Task: In the  document Cocktails.docx Insert horizontal line 'below the text' Create the translated copy of the document in  'French' Select the first point and Clear Formatting
Action: Mouse moved to (385, 445)
Screenshot: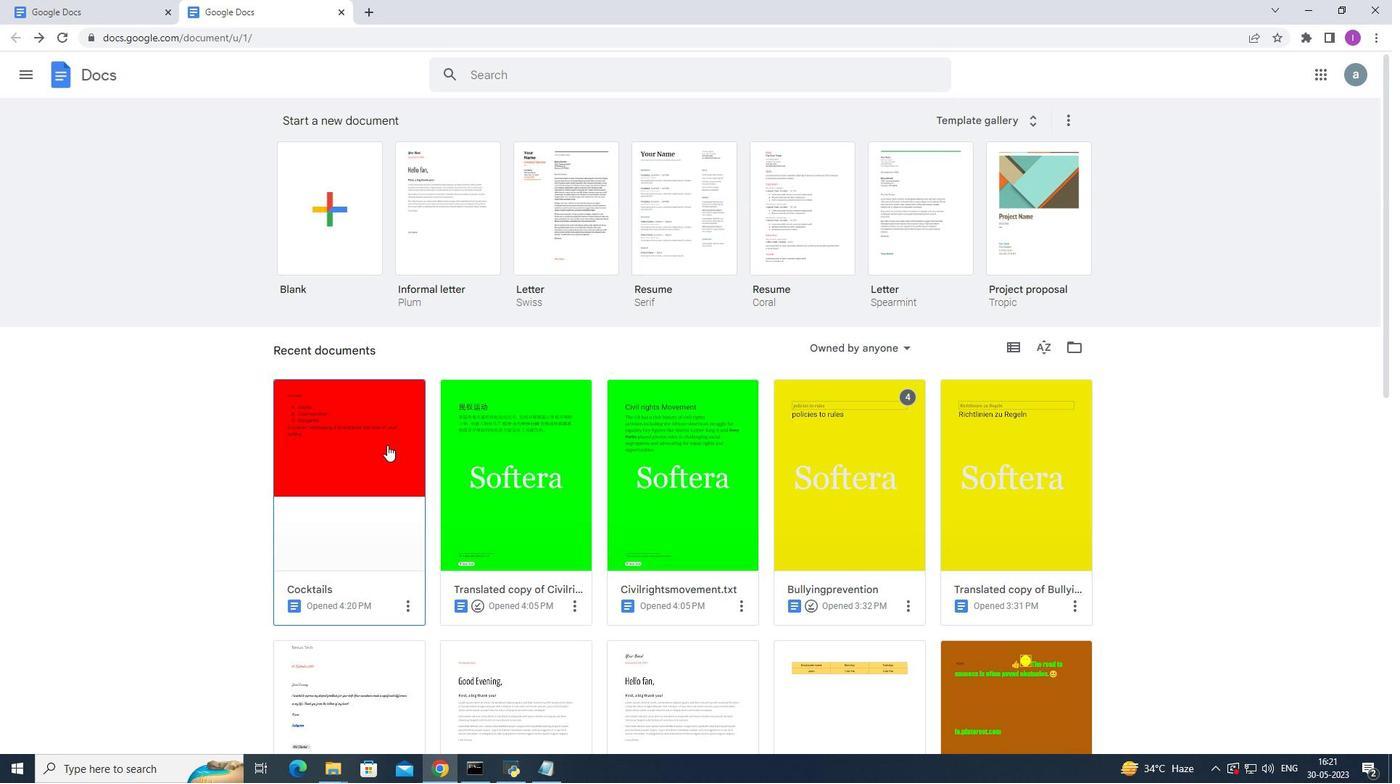 
Action: Mouse pressed left at (385, 445)
Screenshot: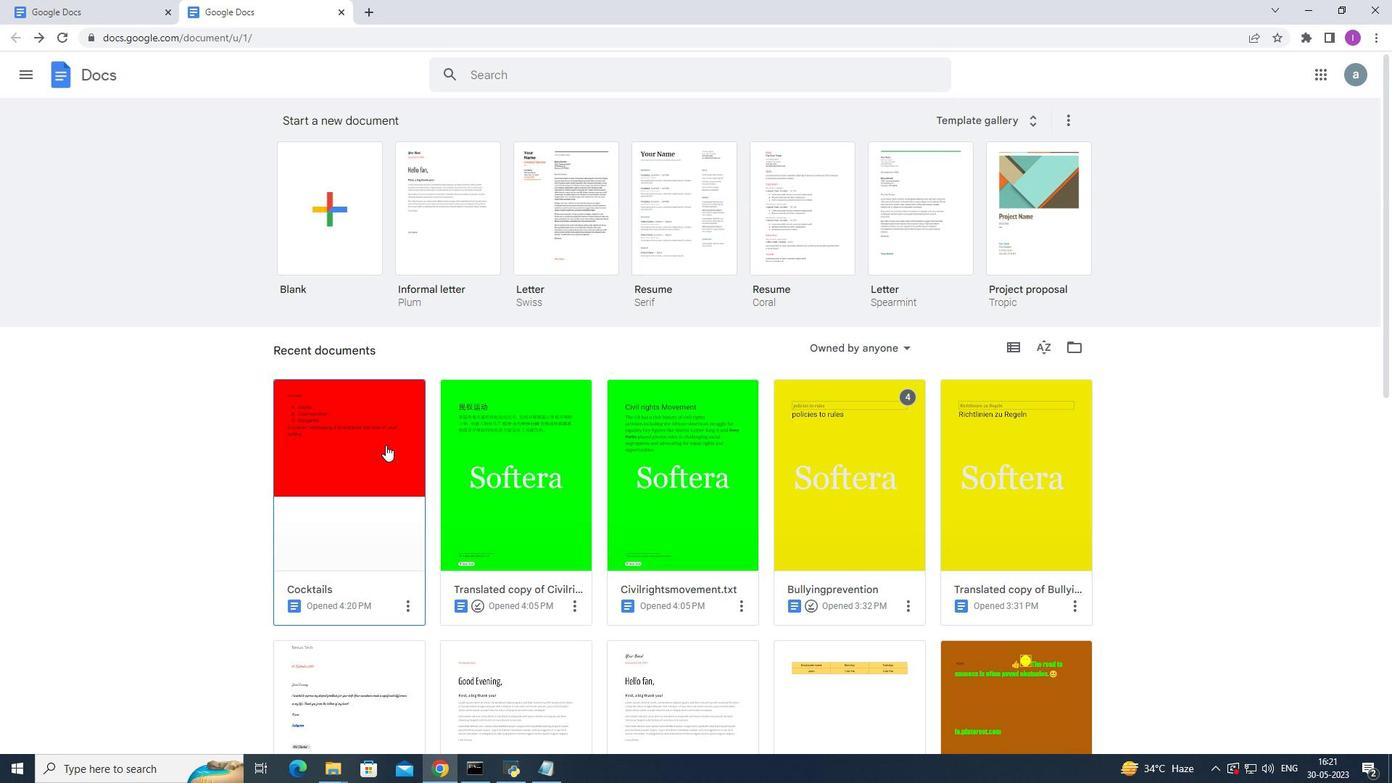 
Action: Mouse moved to (265, 261)
Screenshot: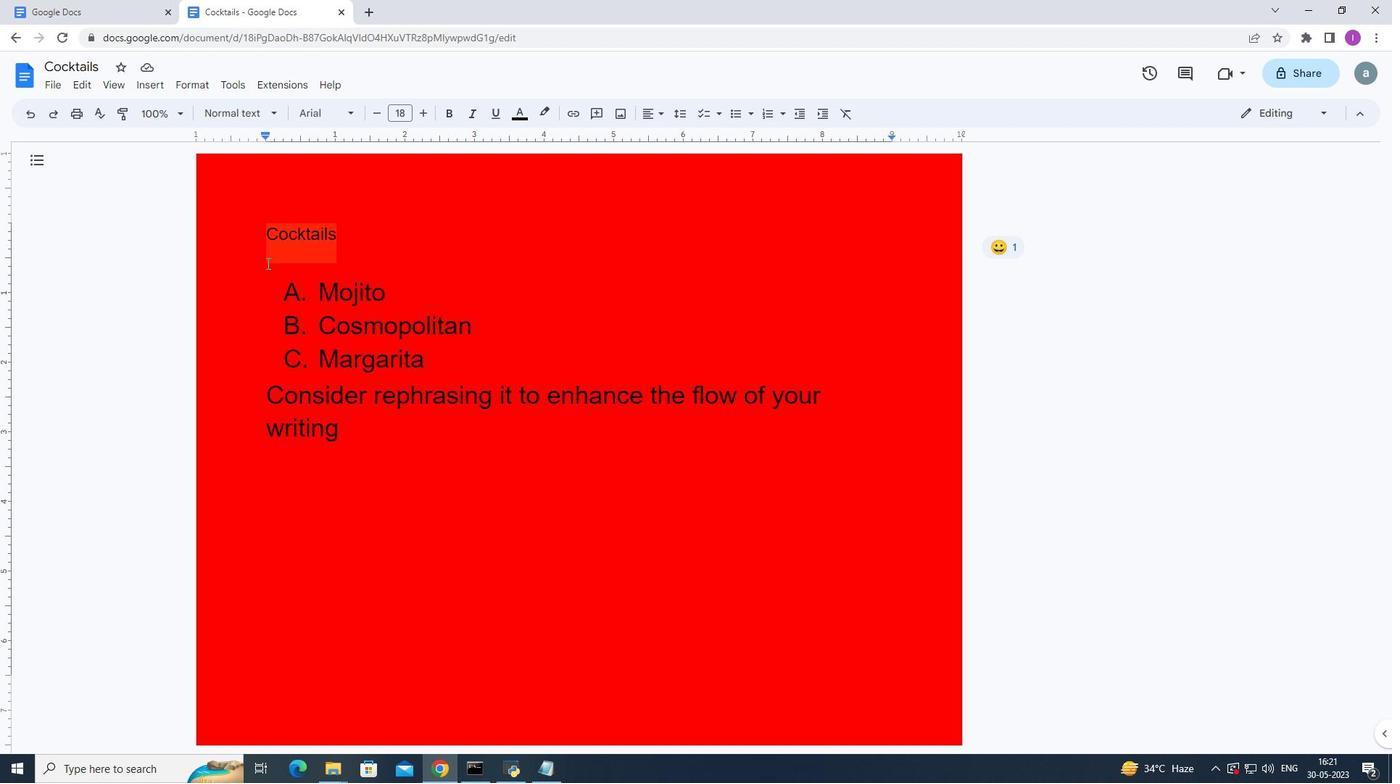 
Action: Mouse pressed left at (265, 261)
Screenshot: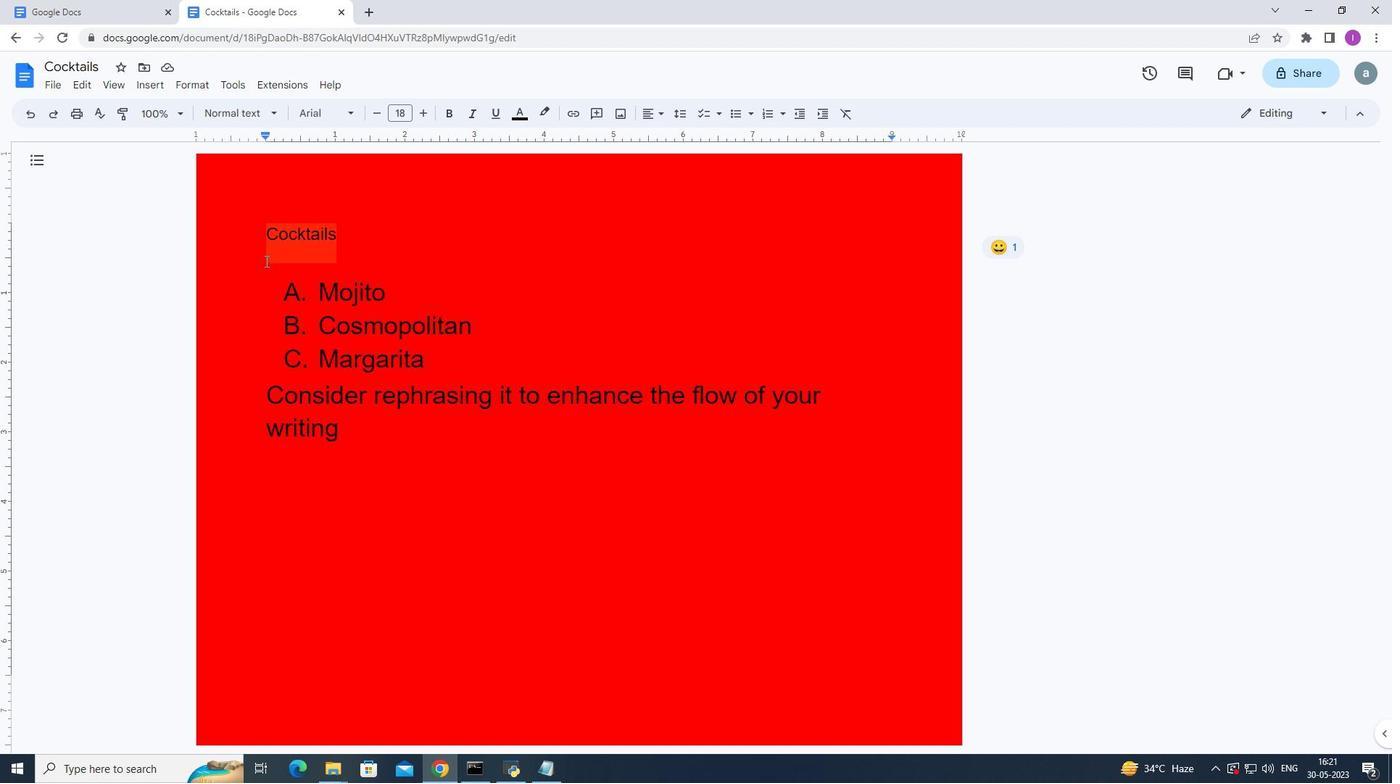 
Action: Mouse moved to (485, 241)
Screenshot: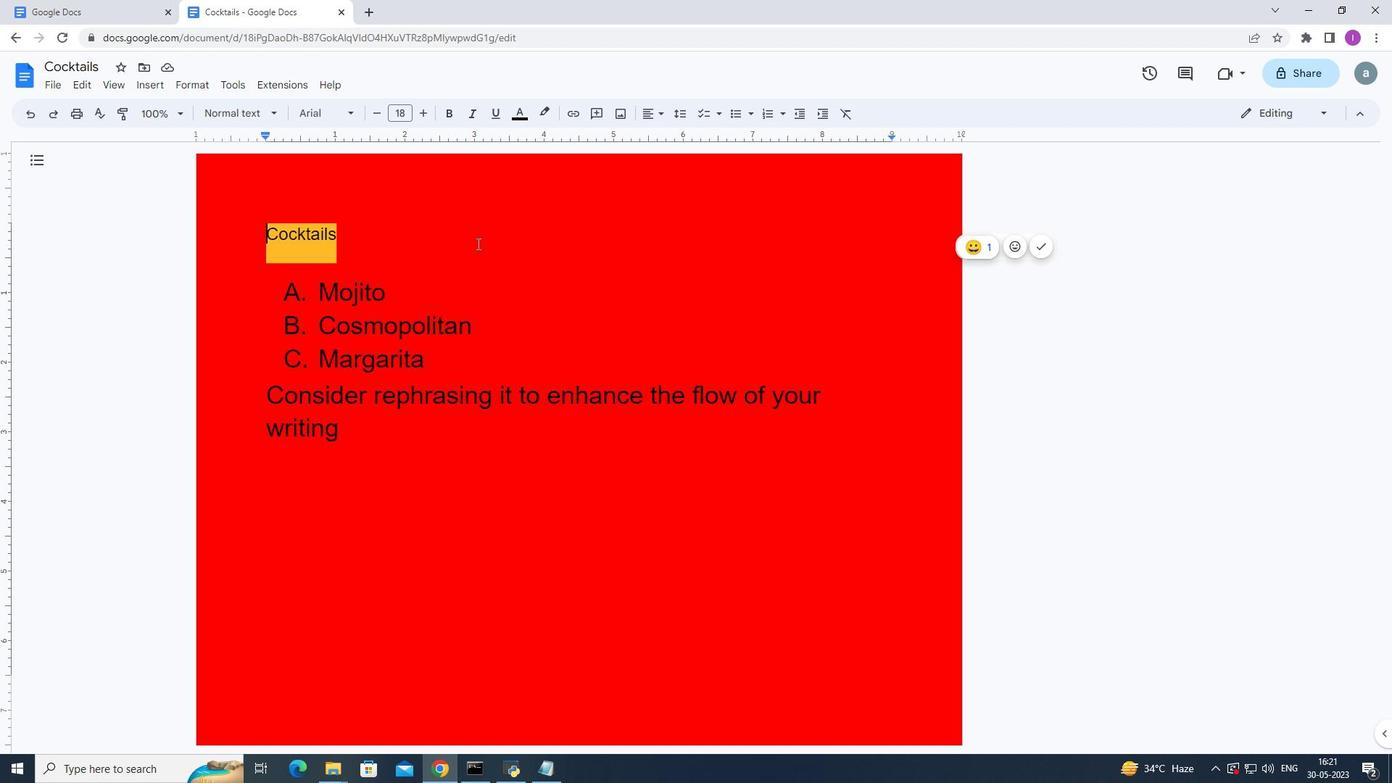 
Action: Mouse pressed left at (485, 241)
Screenshot: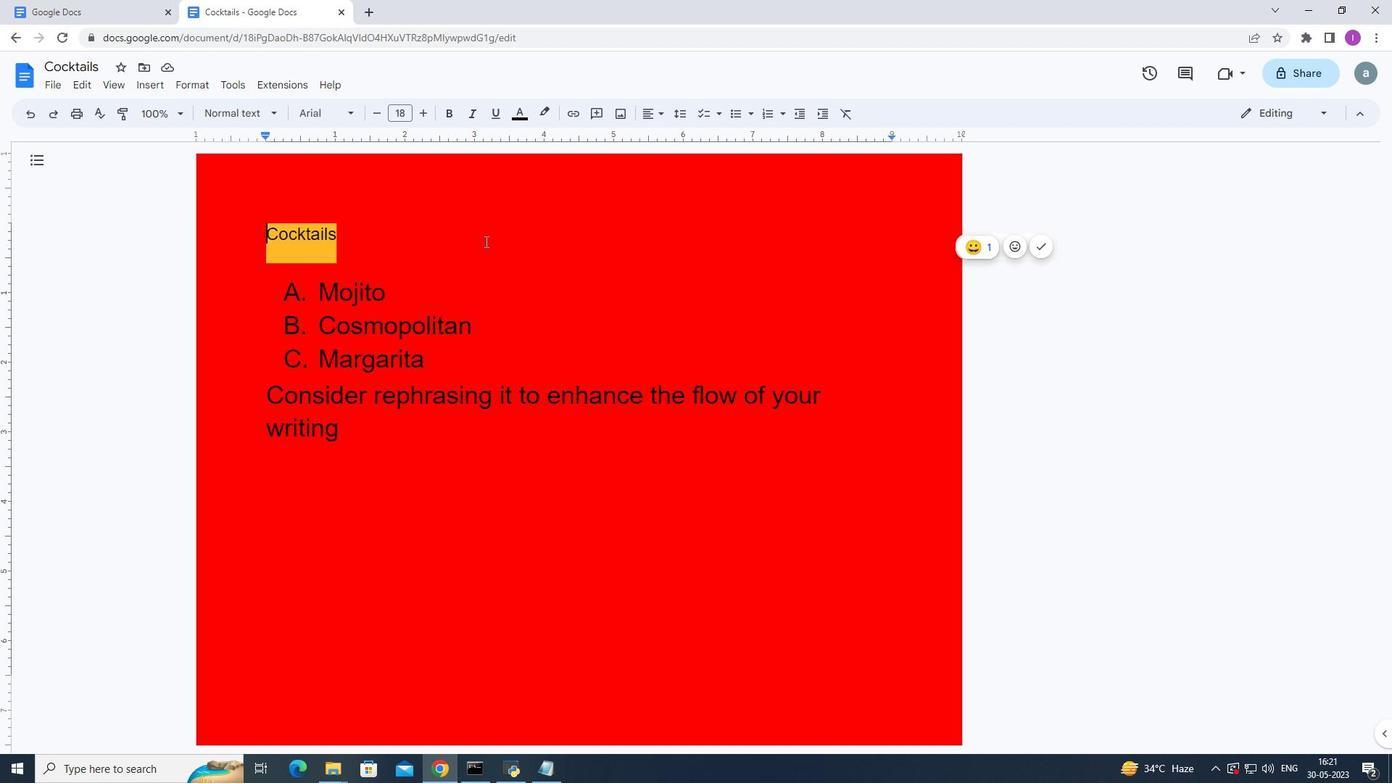 
Action: Mouse moved to (397, 271)
Screenshot: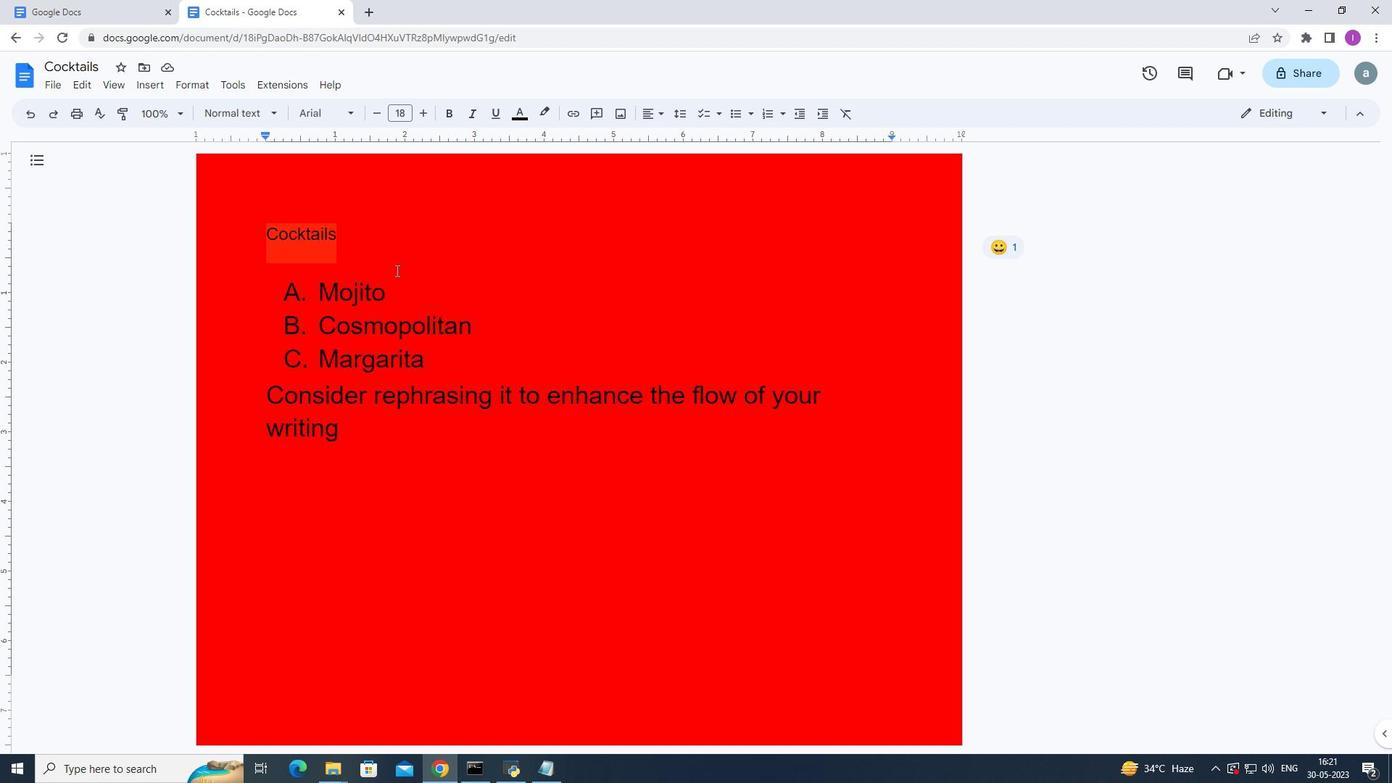 
Action: Key pressed <Key.enter>
Screenshot: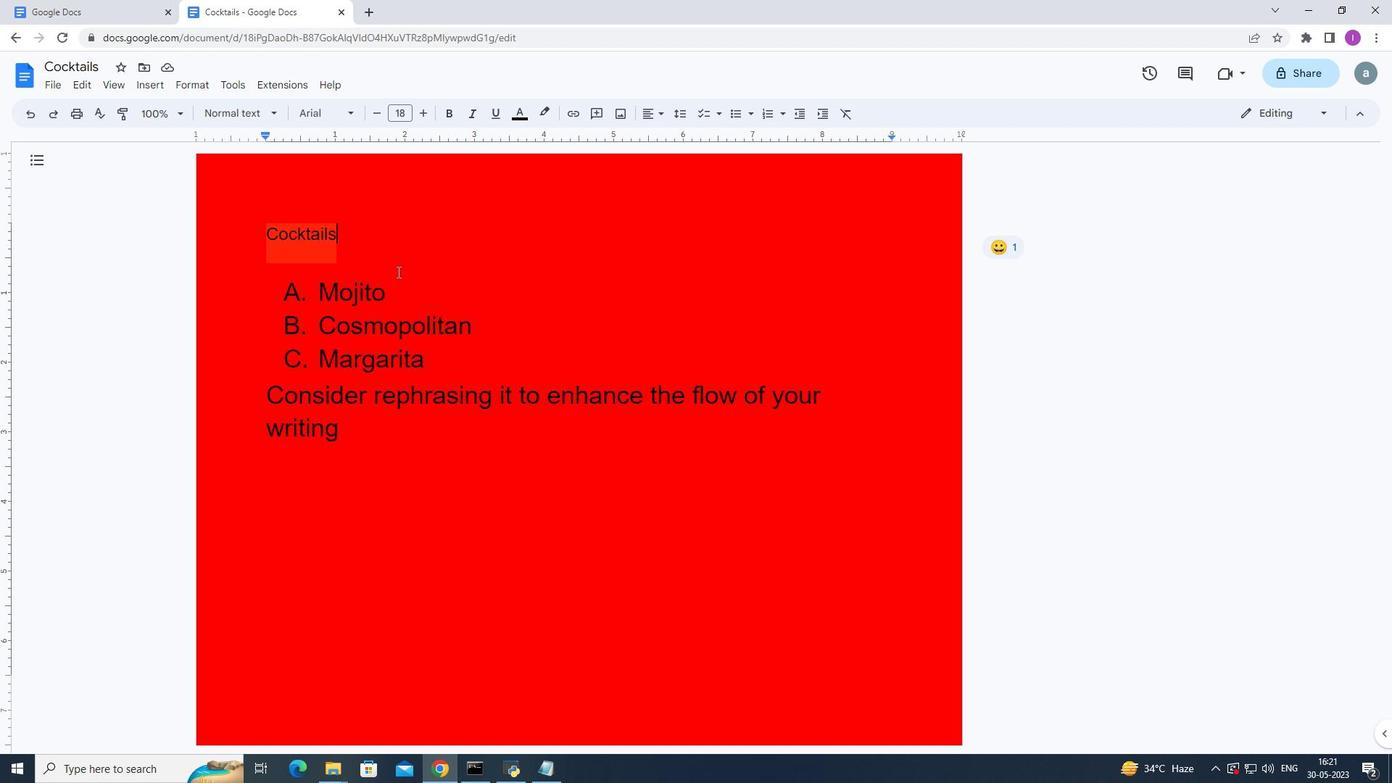 
Action: Mouse moved to (190, 147)
Screenshot: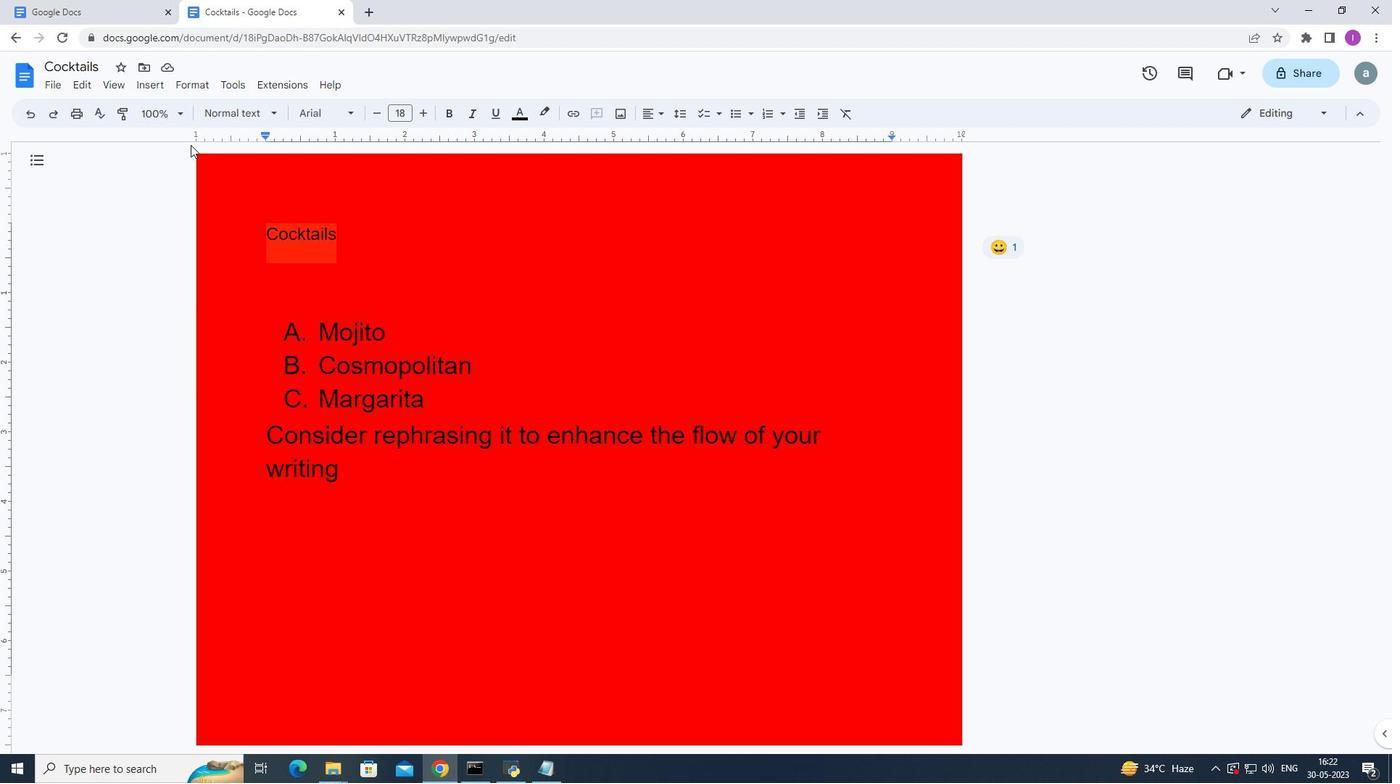 
Action: Key pressed <Key.backspace><Key.backspace>
Screenshot: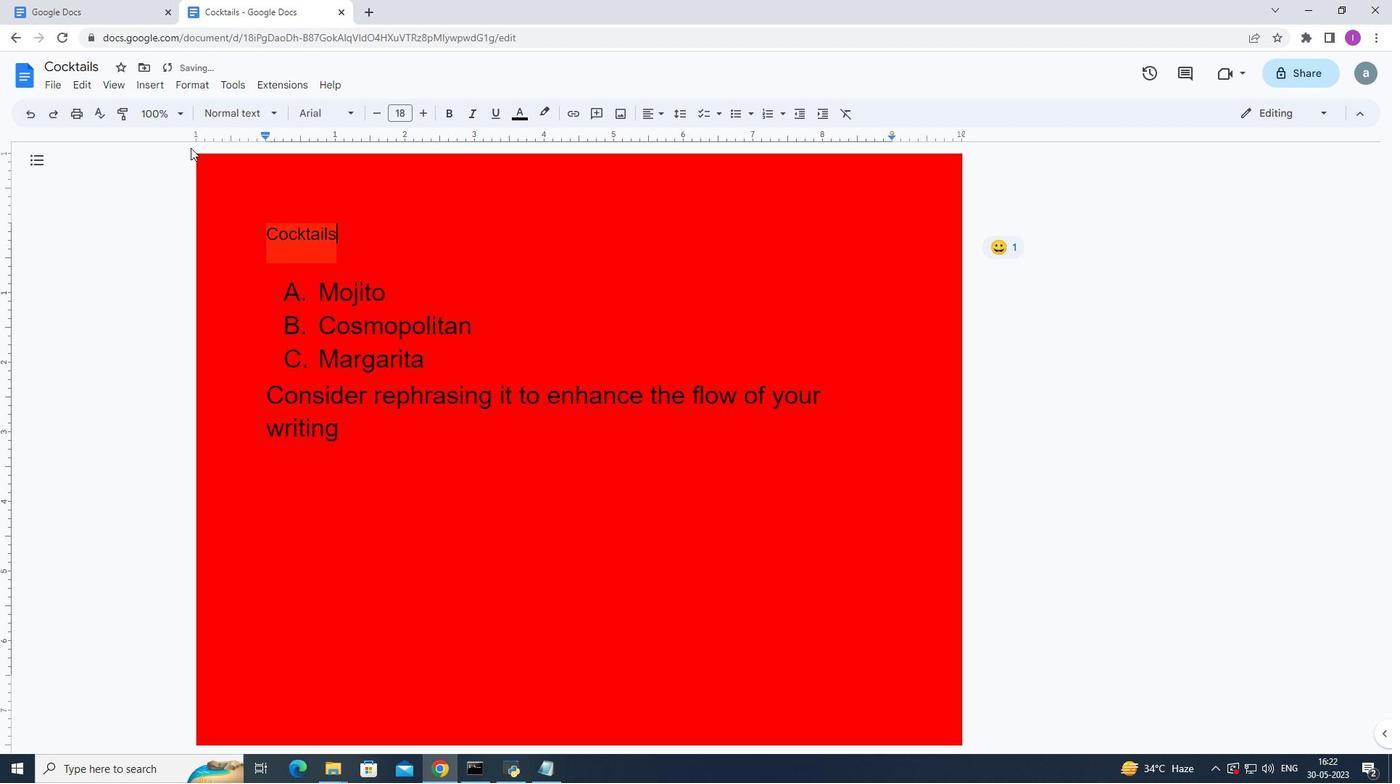 
Action: Mouse moved to (192, 147)
Screenshot: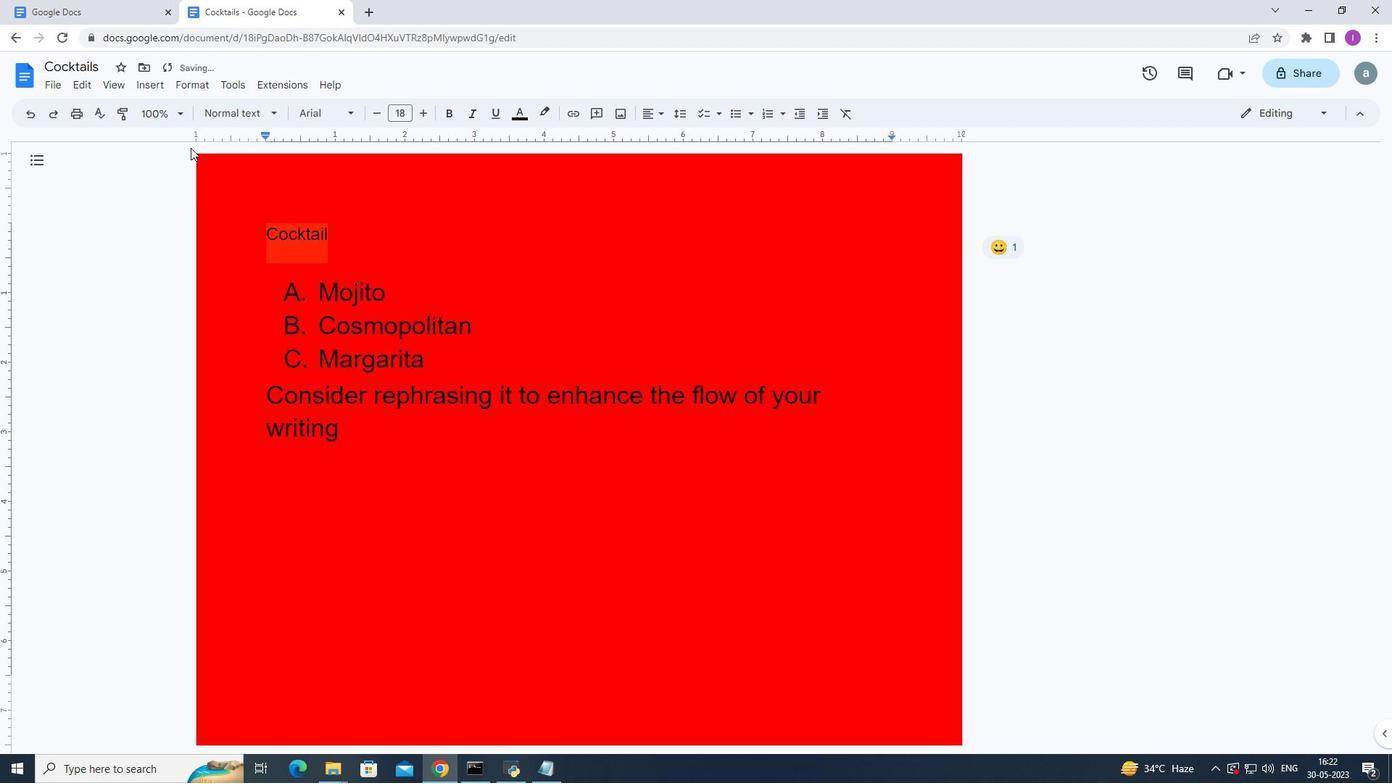 
Action: Key pressed s
Screenshot: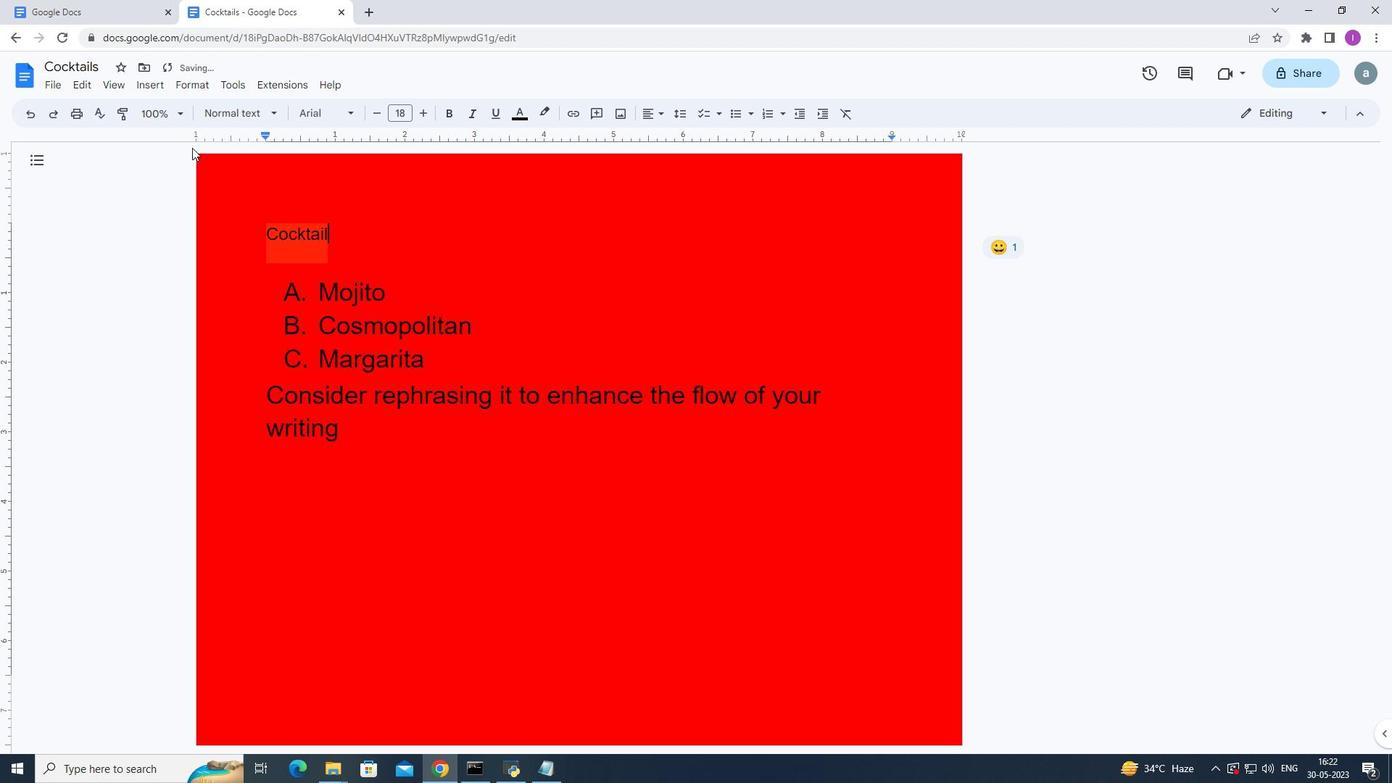 
Action: Mouse moved to (376, 435)
Screenshot: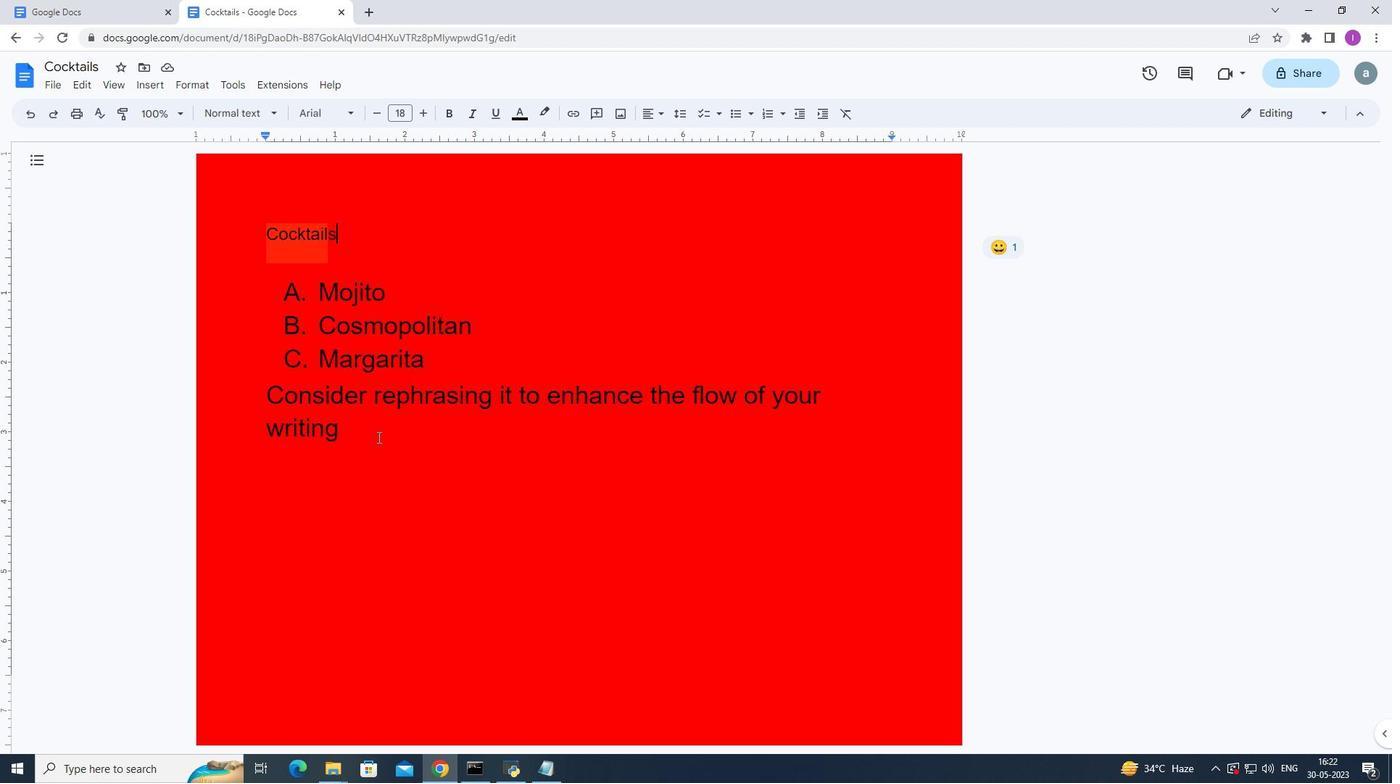 
Action: Mouse pressed left at (376, 435)
Screenshot: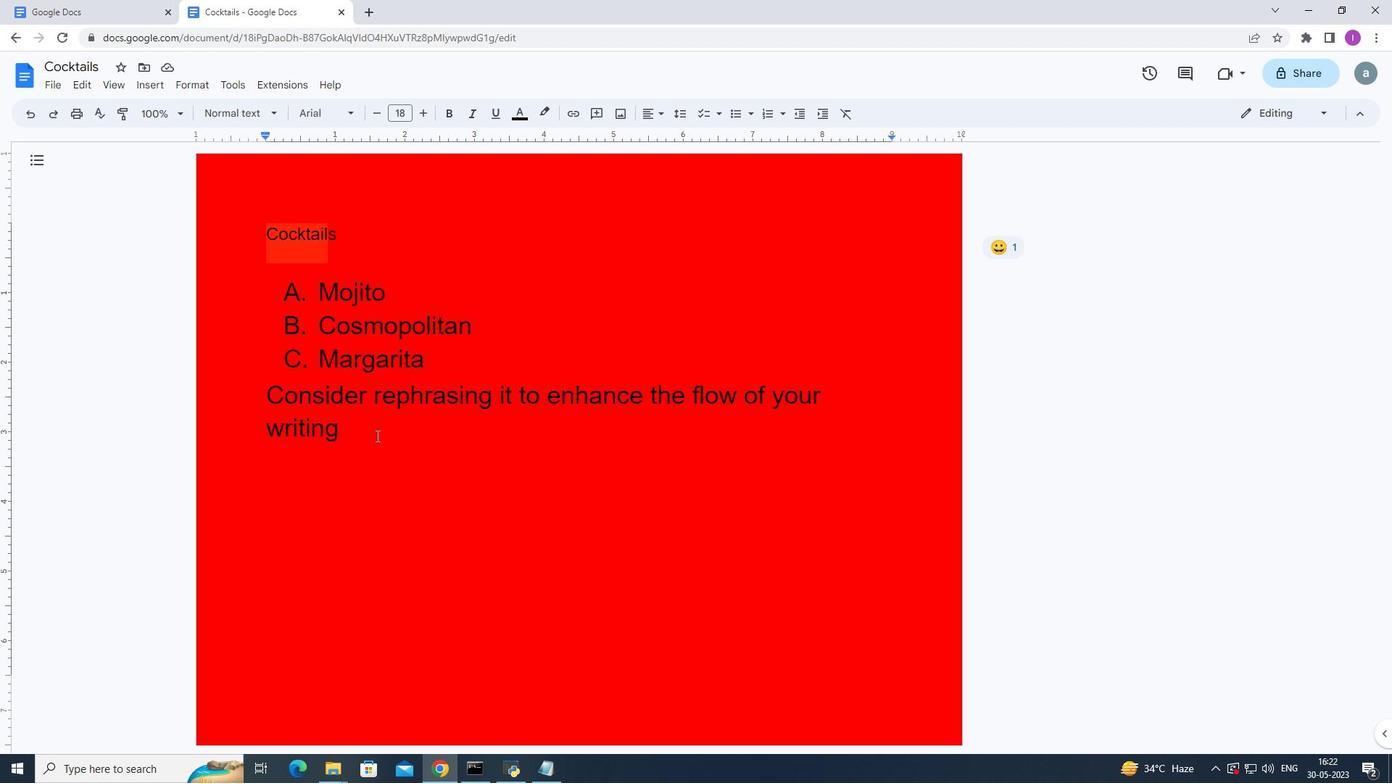 
Action: Mouse moved to (254, 507)
Screenshot: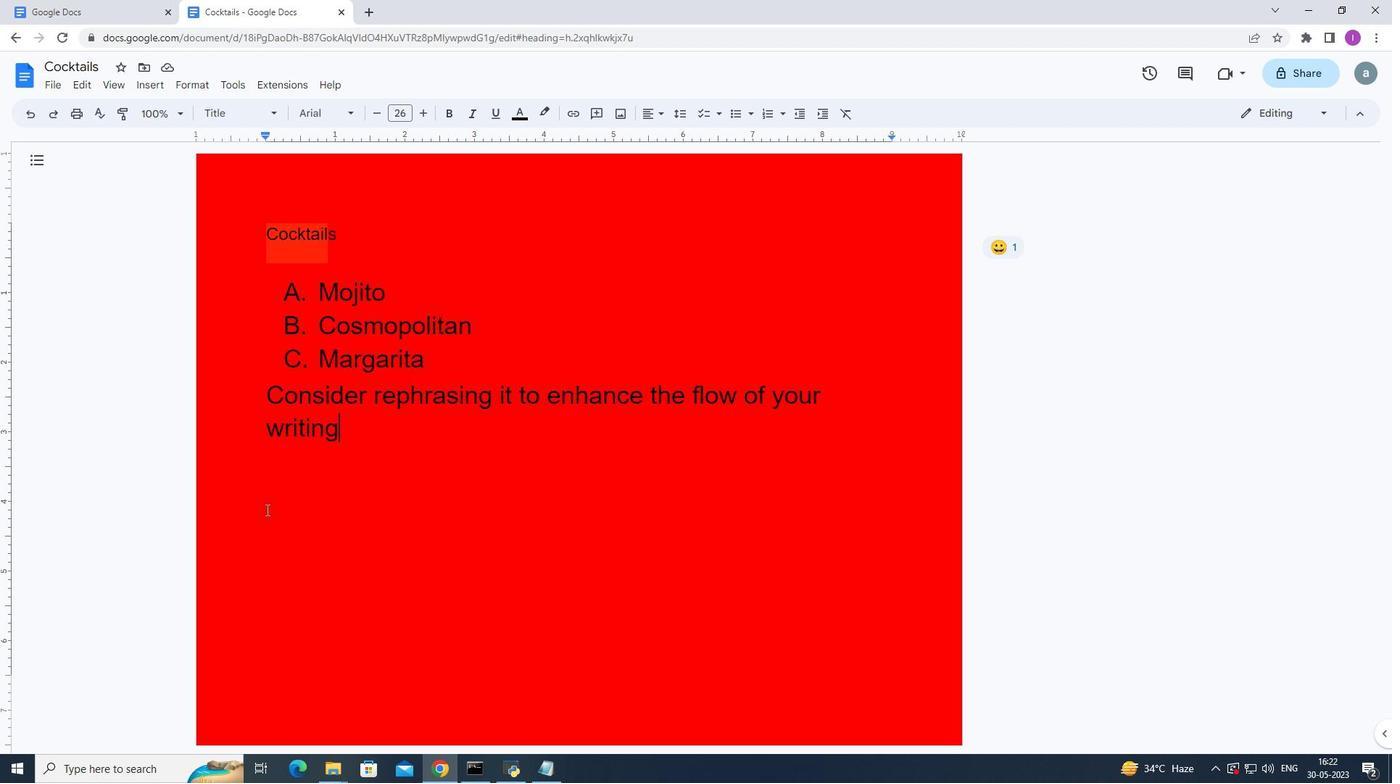 
Action: Key pressed <Key.enter>
Screenshot: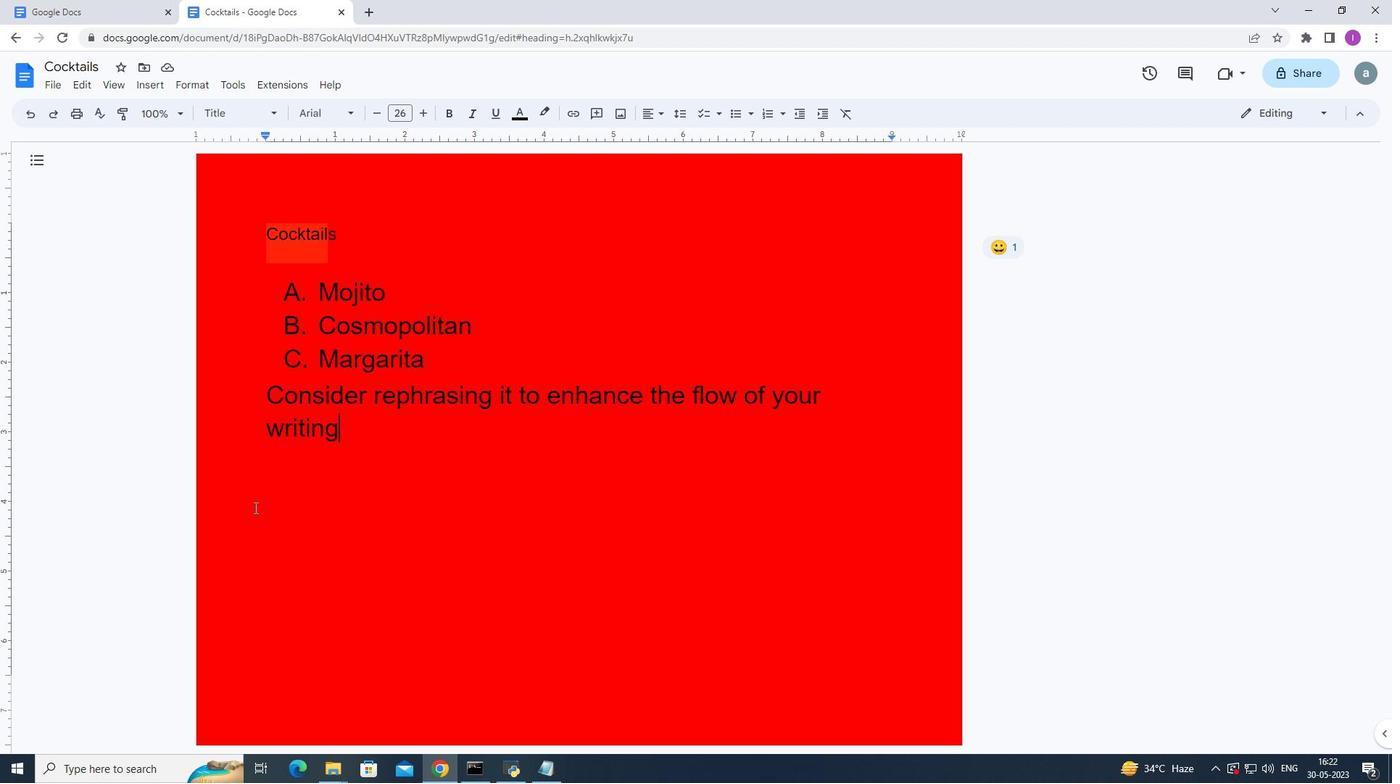 
Action: Mouse moved to (135, 82)
Screenshot: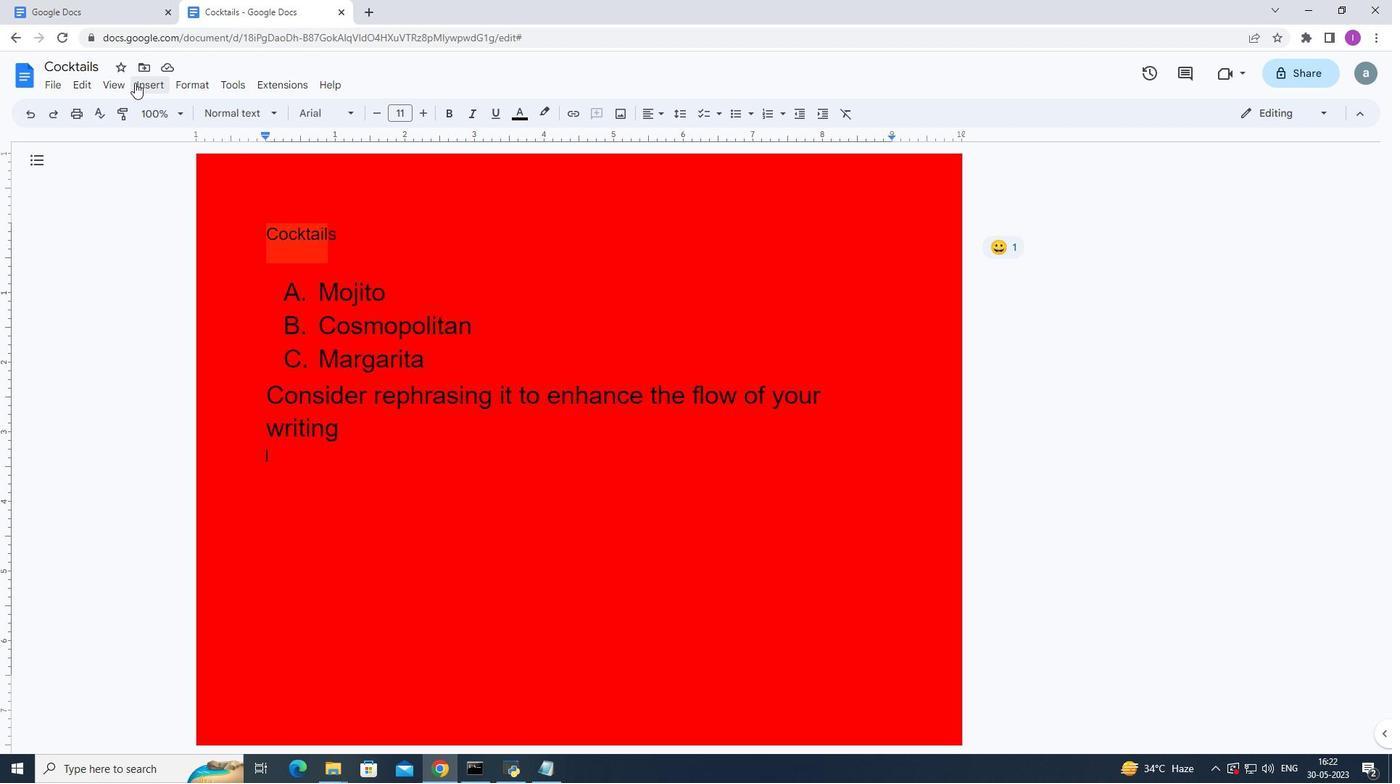 
Action: Mouse pressed left at (135, 82)
Screenshot: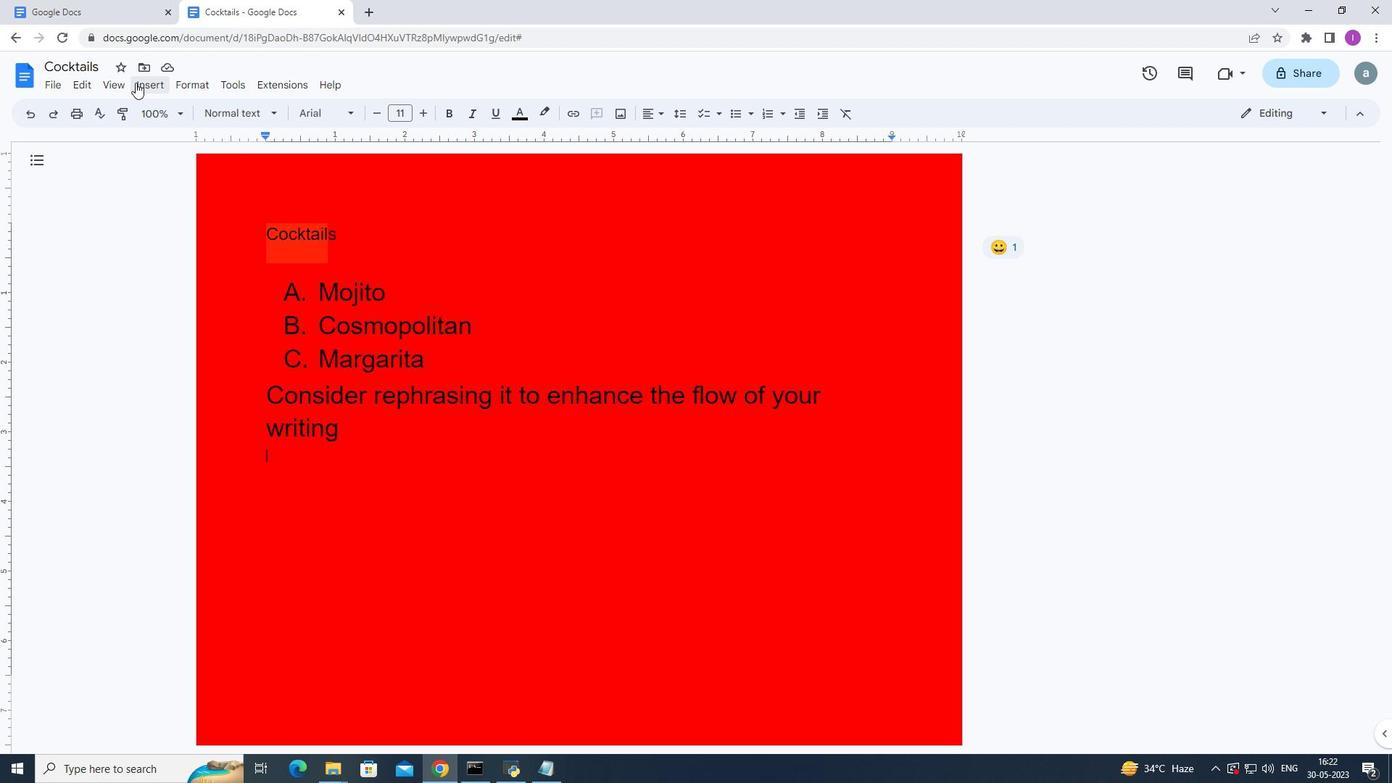 
Action: Mouse moved to (209, 199)
Screenshot: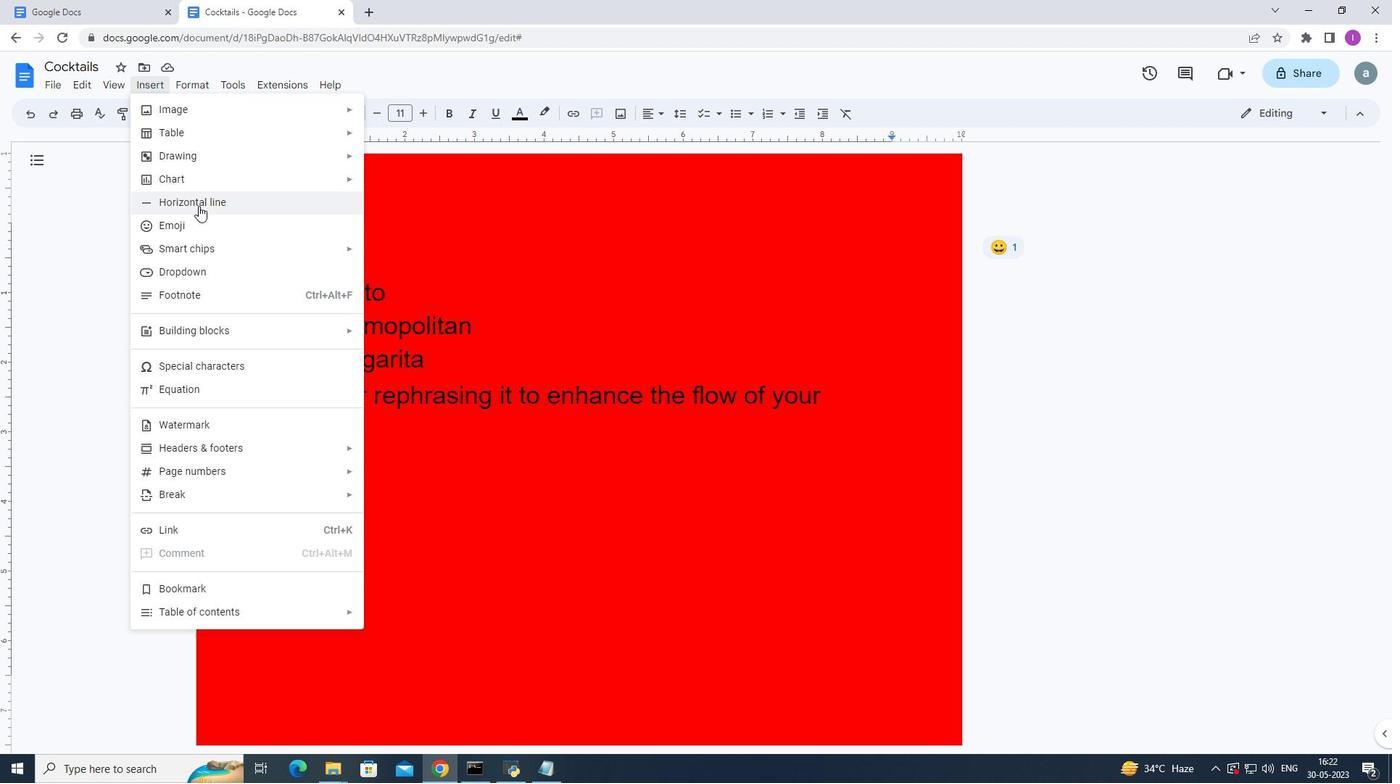 
Action: Mouse pressed left at (209, 199)
Screenshot: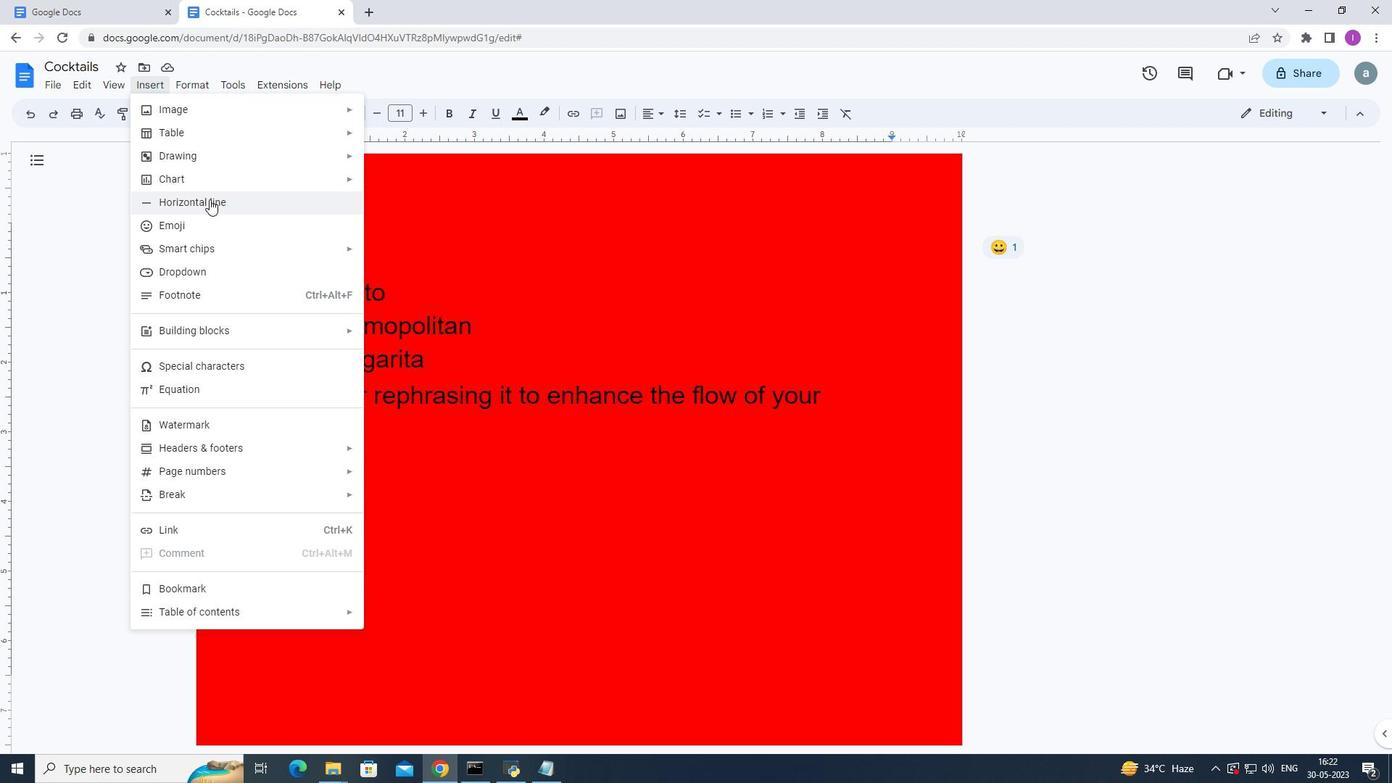 
Action: Mouse moved to (238, 84)
Screenshot: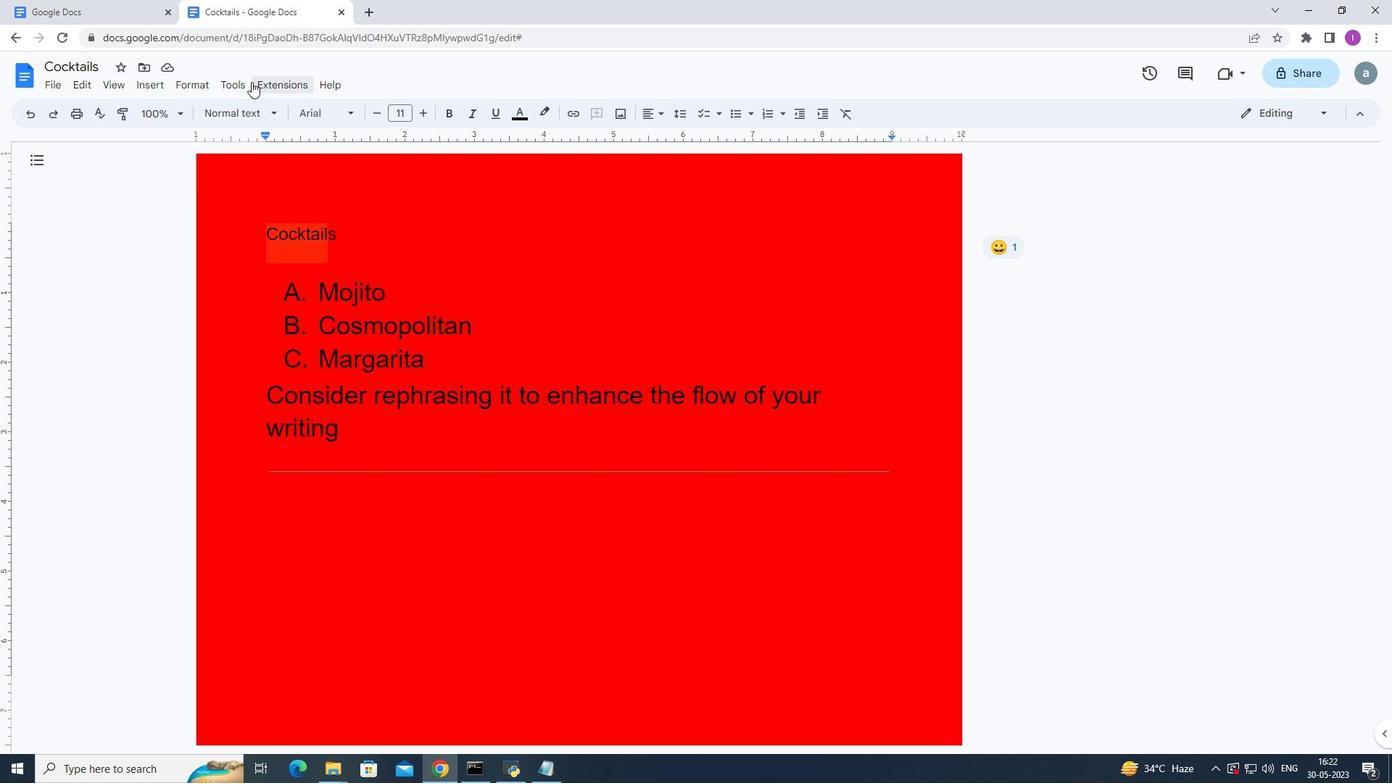 
Action: Mouse pressed left at (238, 84)
Screenshot: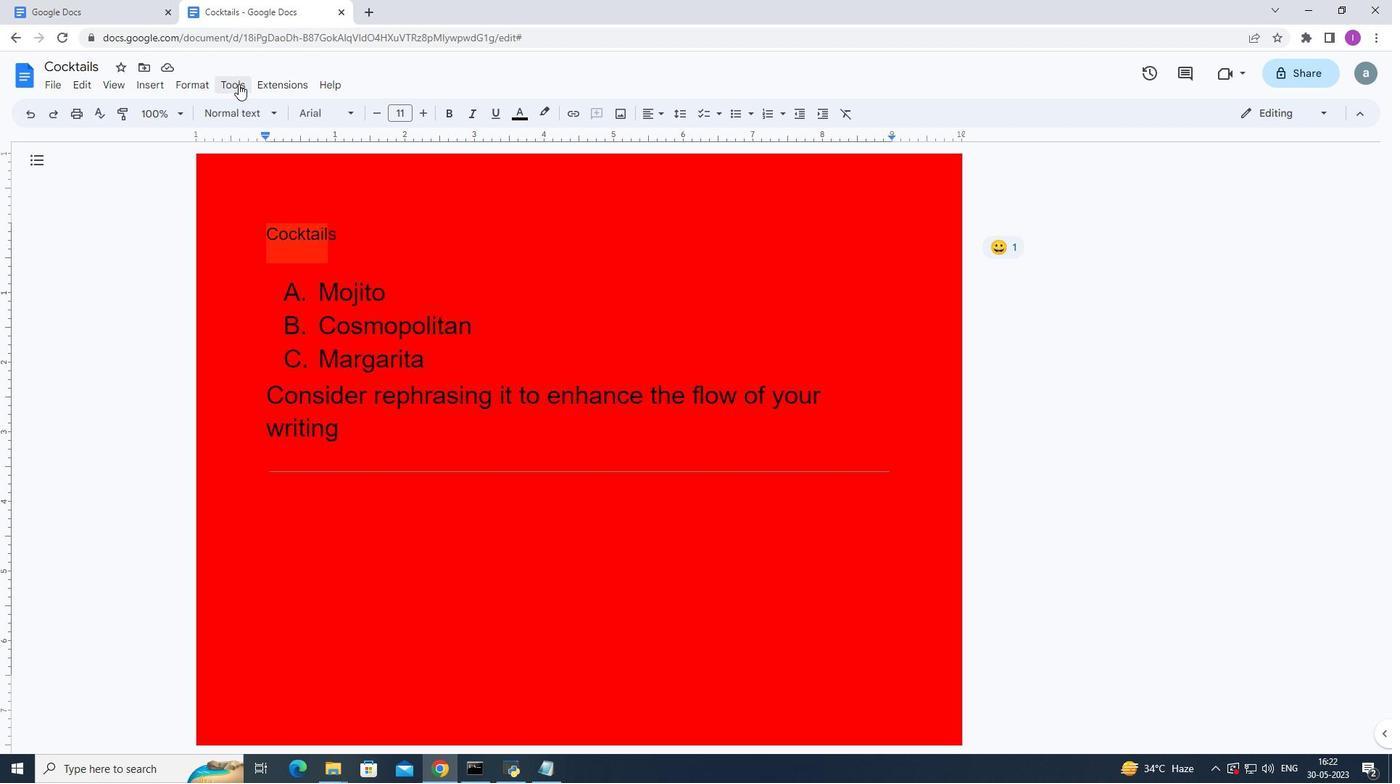 
Action: Mouse moved to (313, 304)
Screenshot: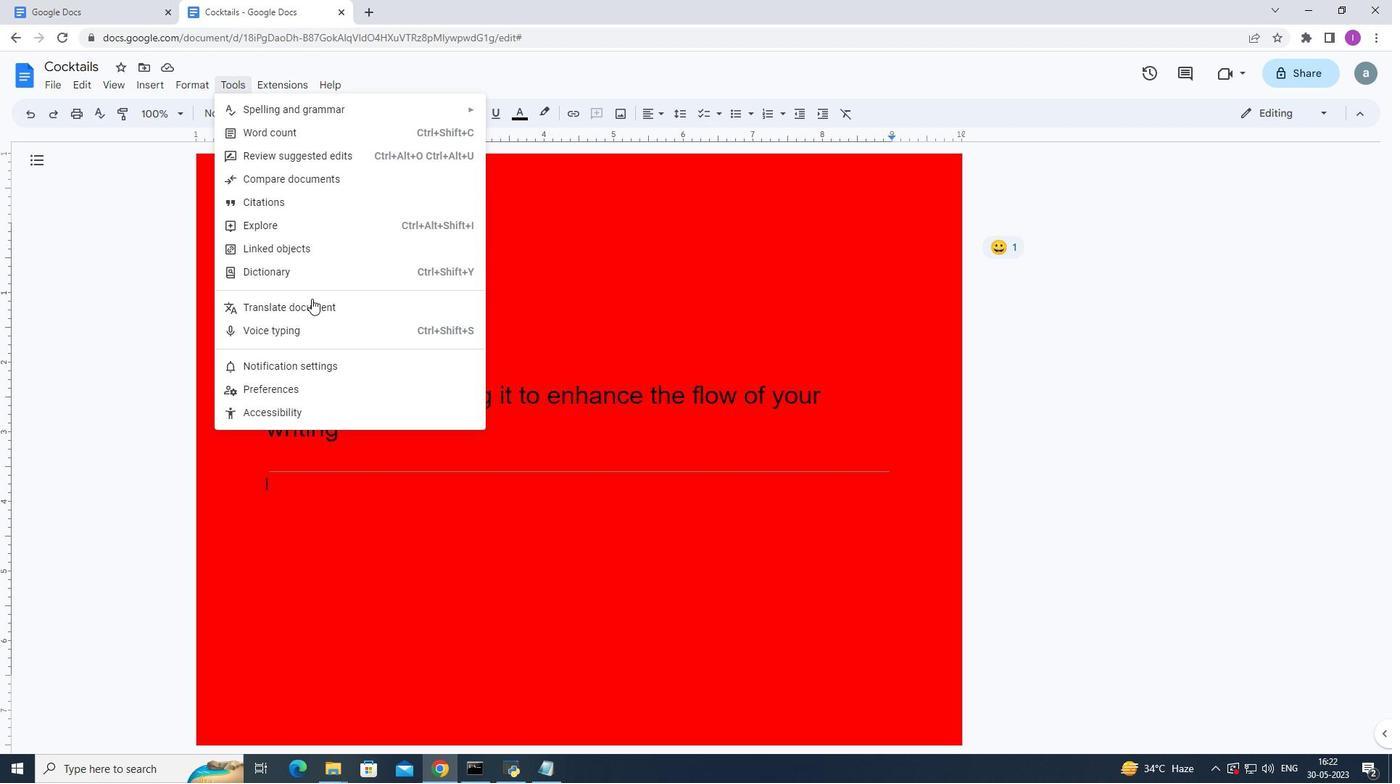 
Action: Mouse pressed left at (313, 304)
Screenshot: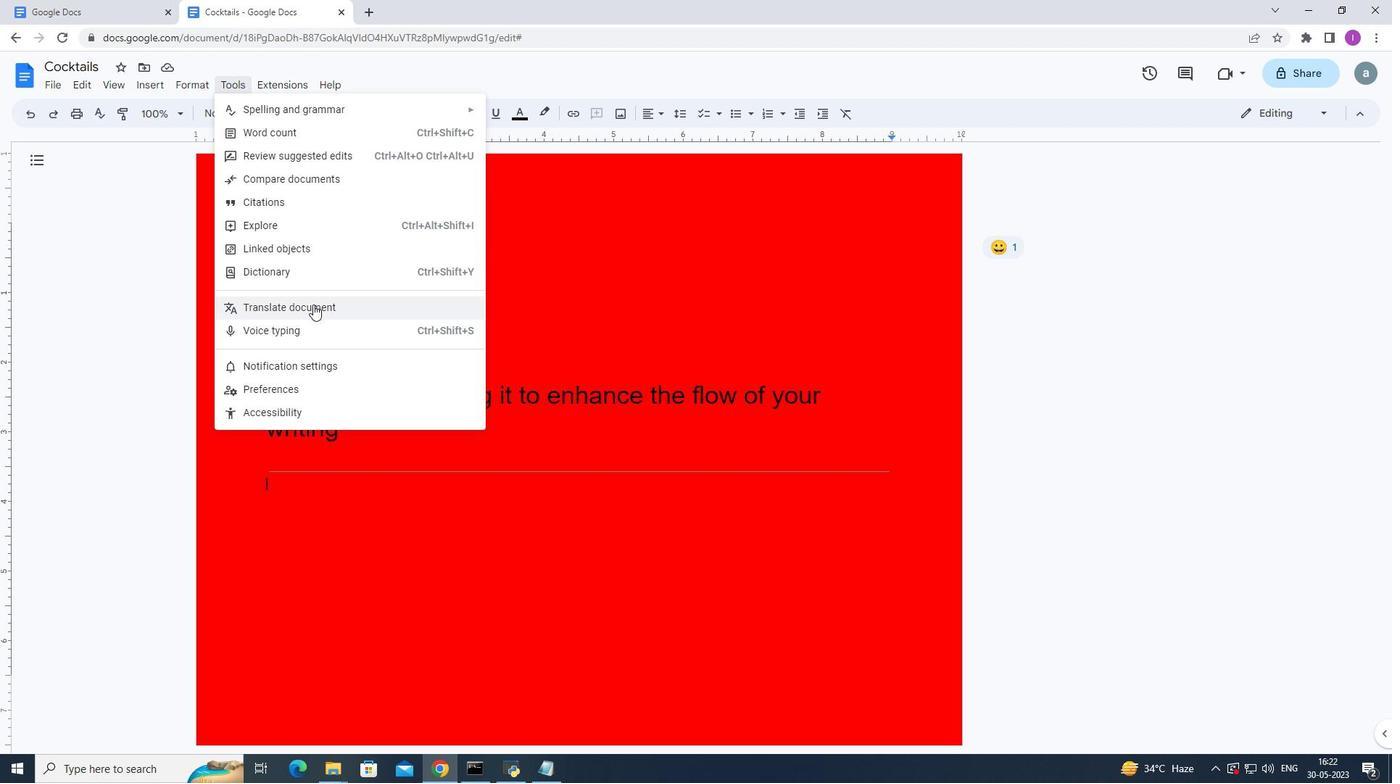 
Action: Mouse moved to (687, 429)
Screenshot: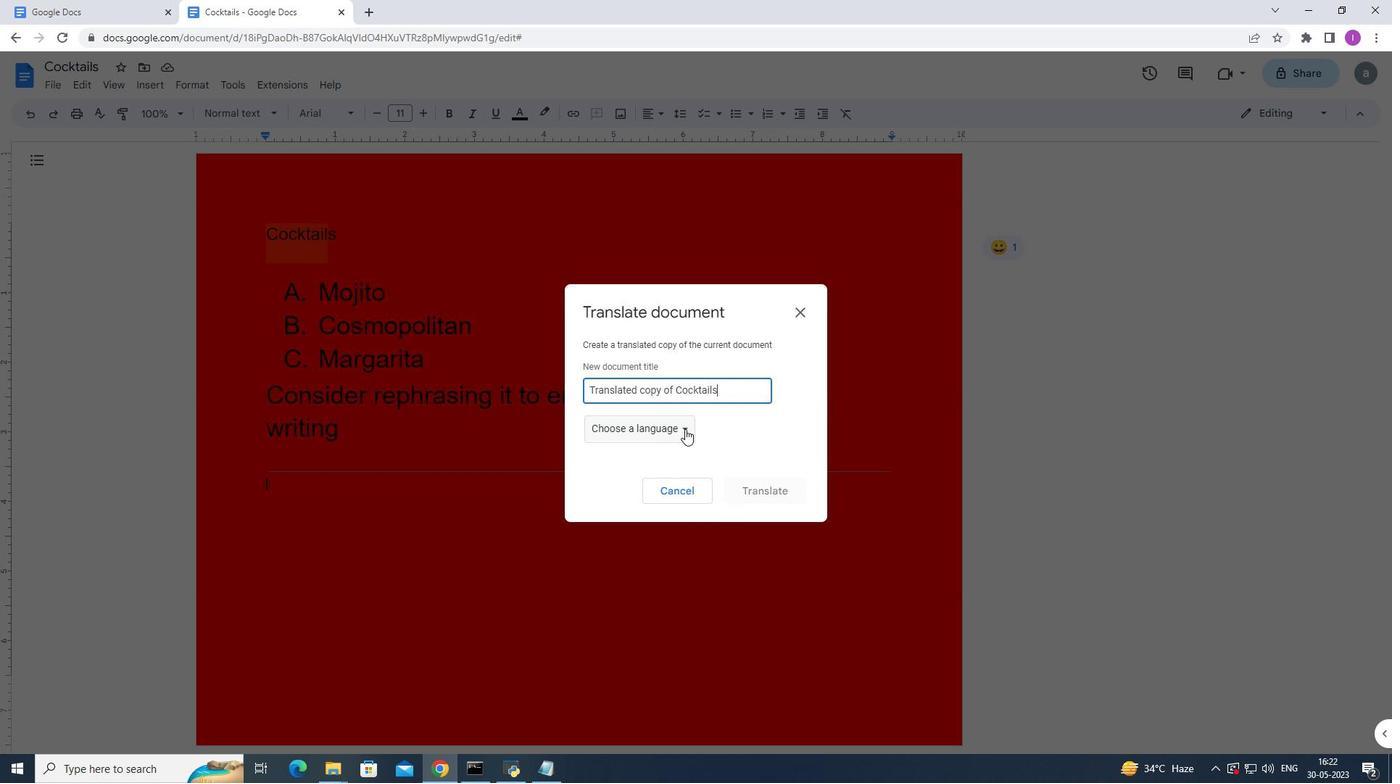 
Action: Mouse pressed left at (687, 429)
Screenshot: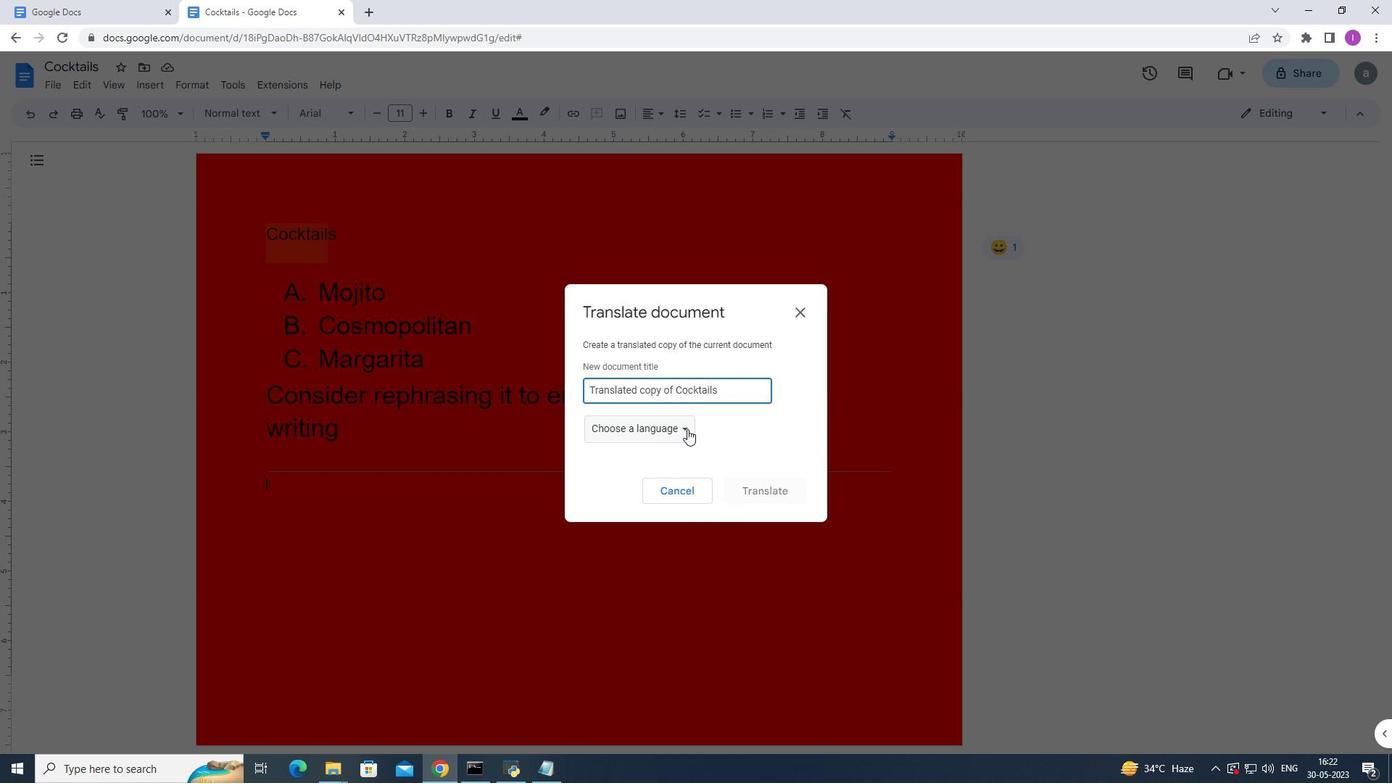 
Action: Mouse moved to (686, 564)
Screenshot: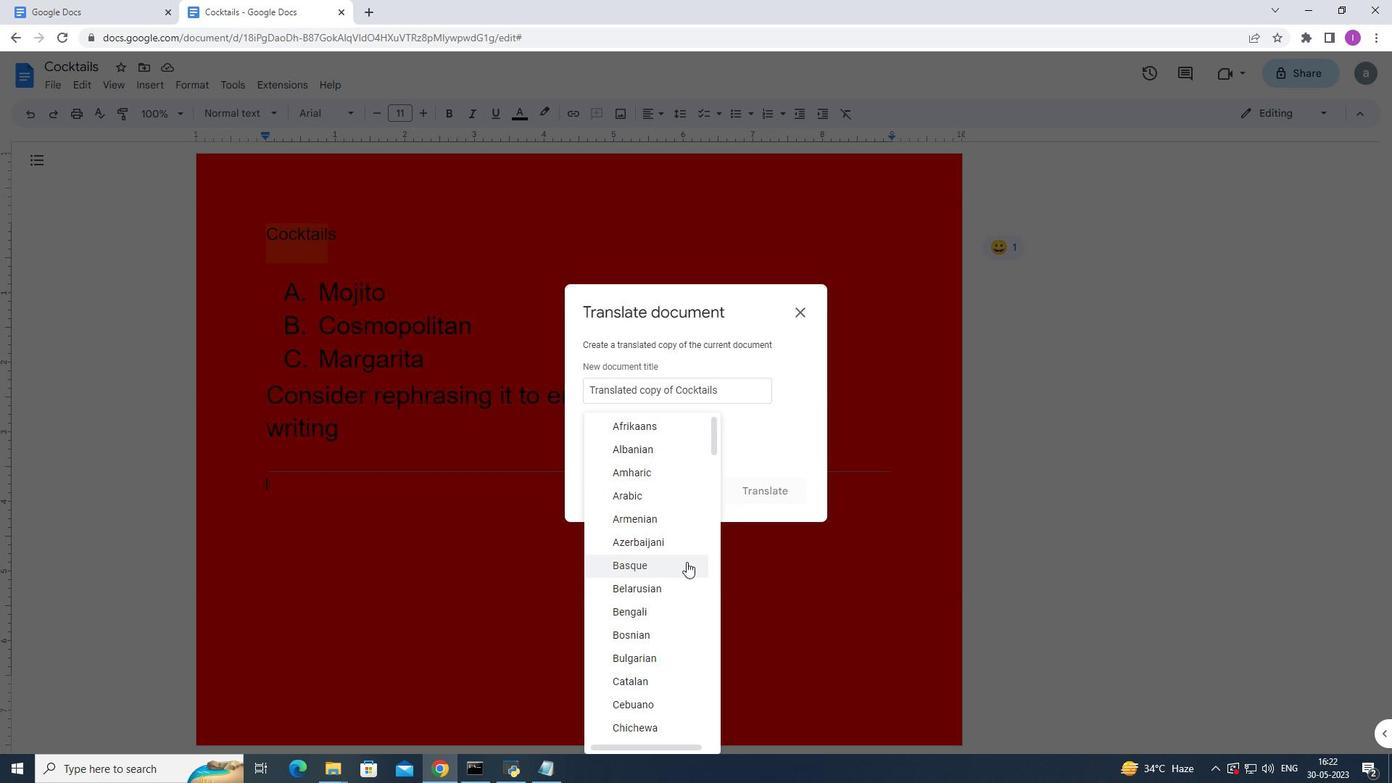 
Action: Mouse scrolled (686, 564) with delta (0, 0)
Screenshot: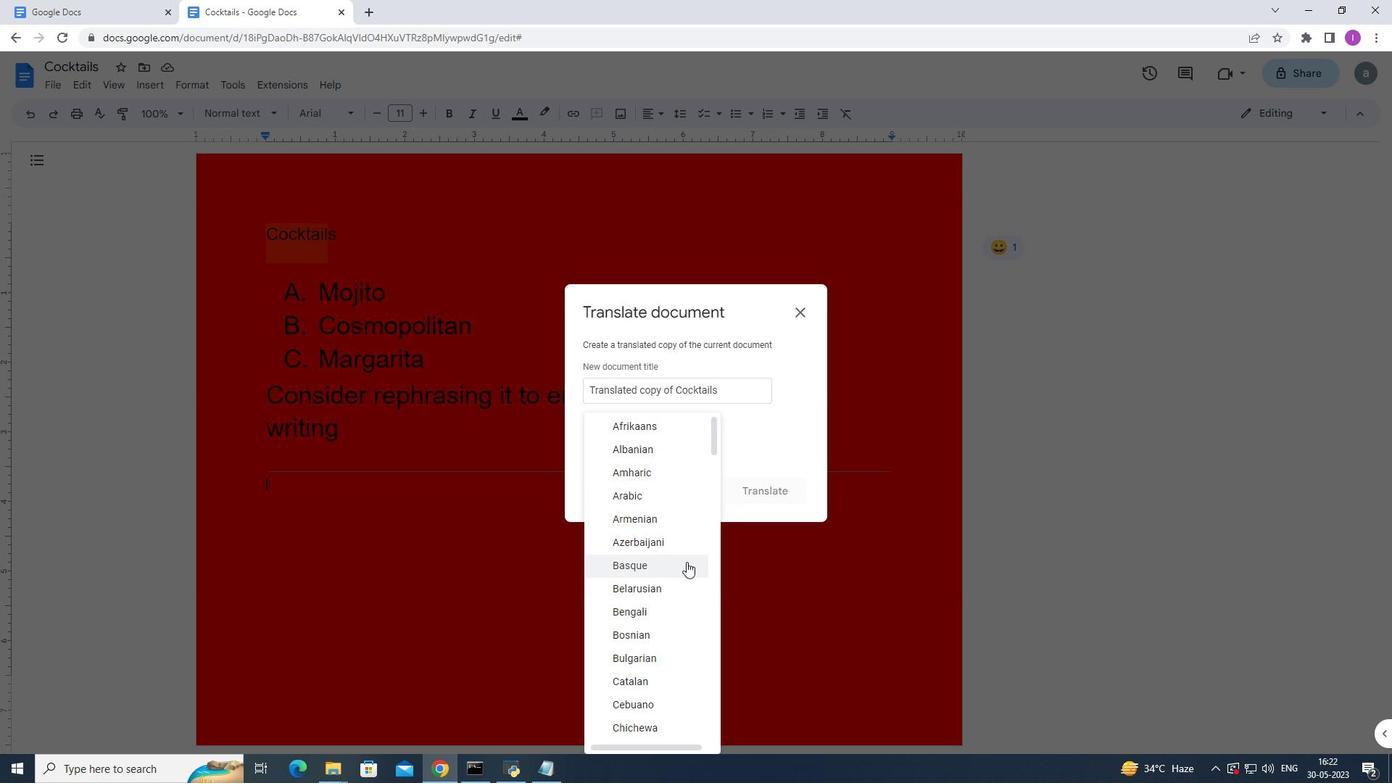 
Action: Mouse scrolled (686, 564) with delta (0, 0)
Screenshot: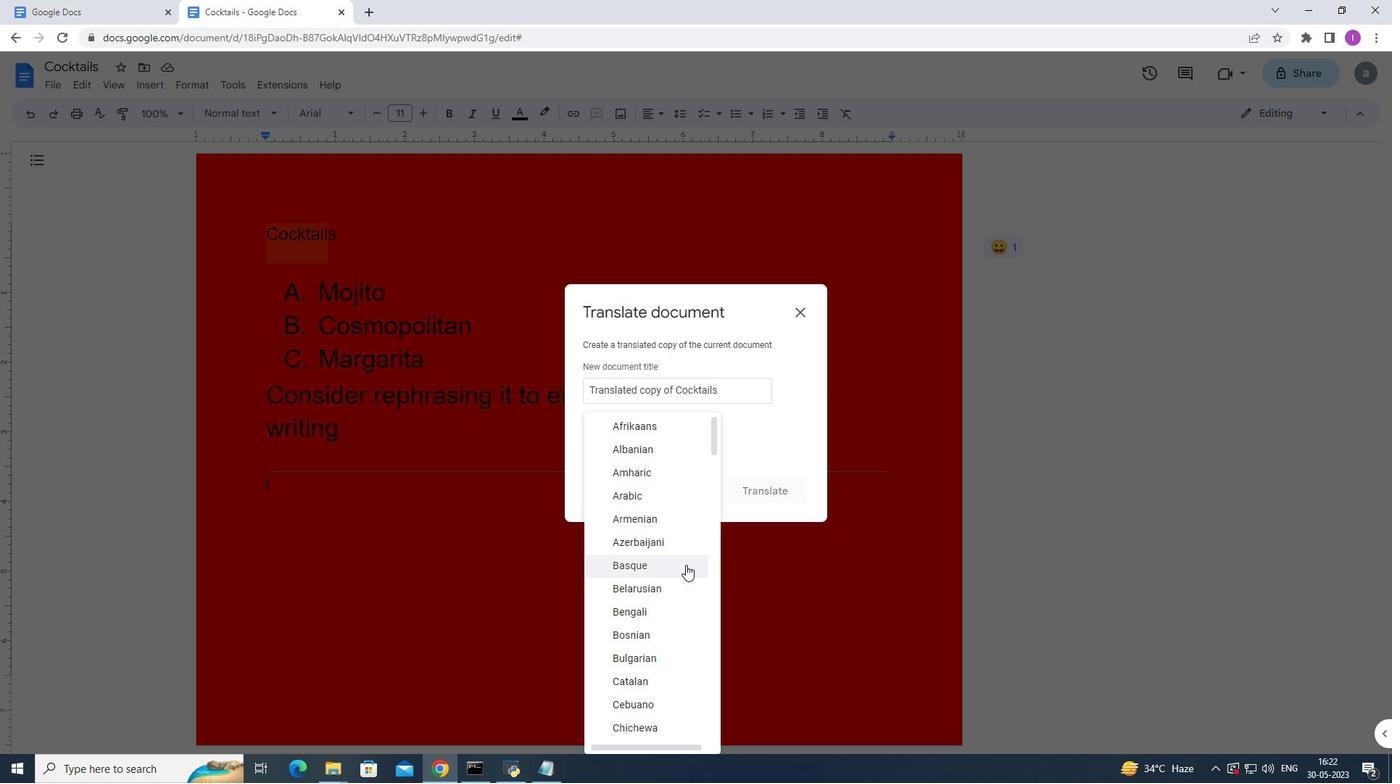 
Action: Mouse moved to (688, 567)
Screenshot: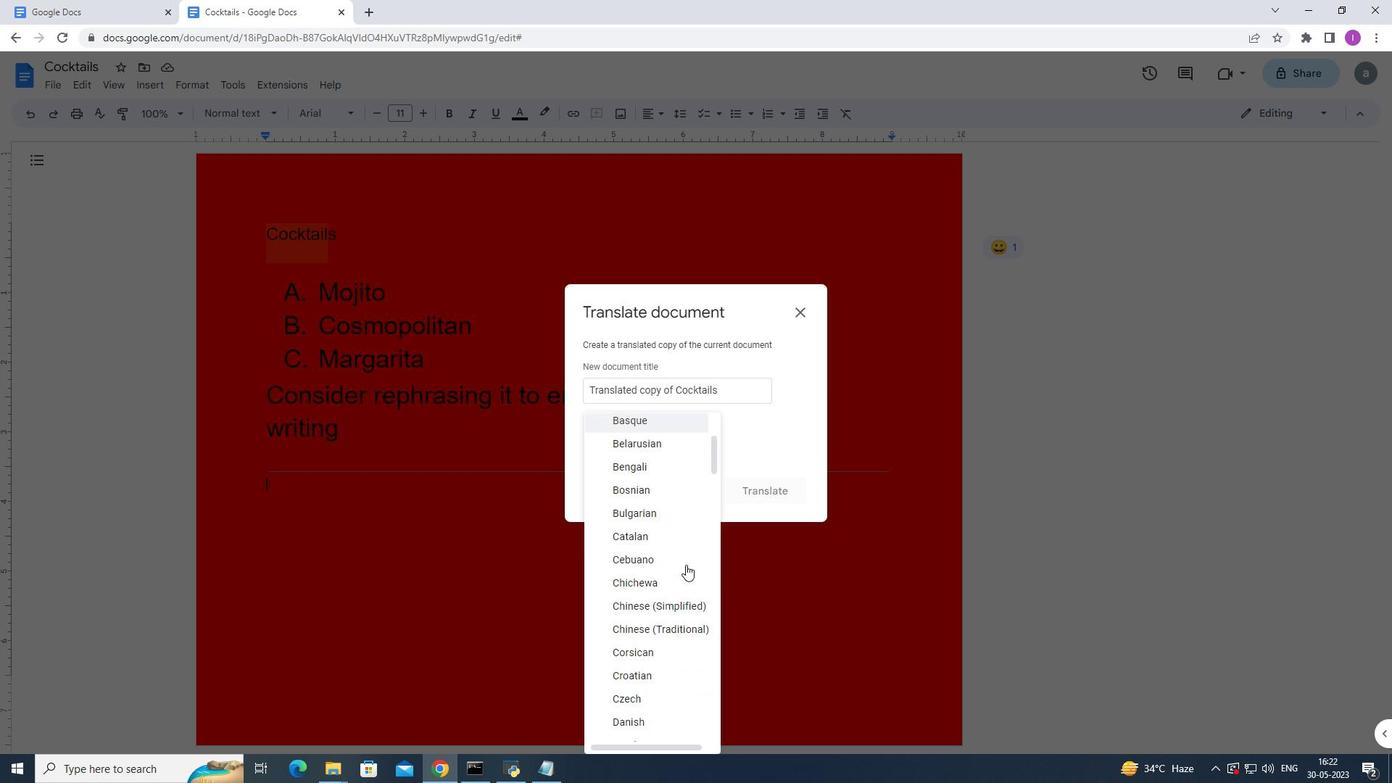 
Action: Mouse scrolled (688, 567) with delta (0, 0)
Screenshot: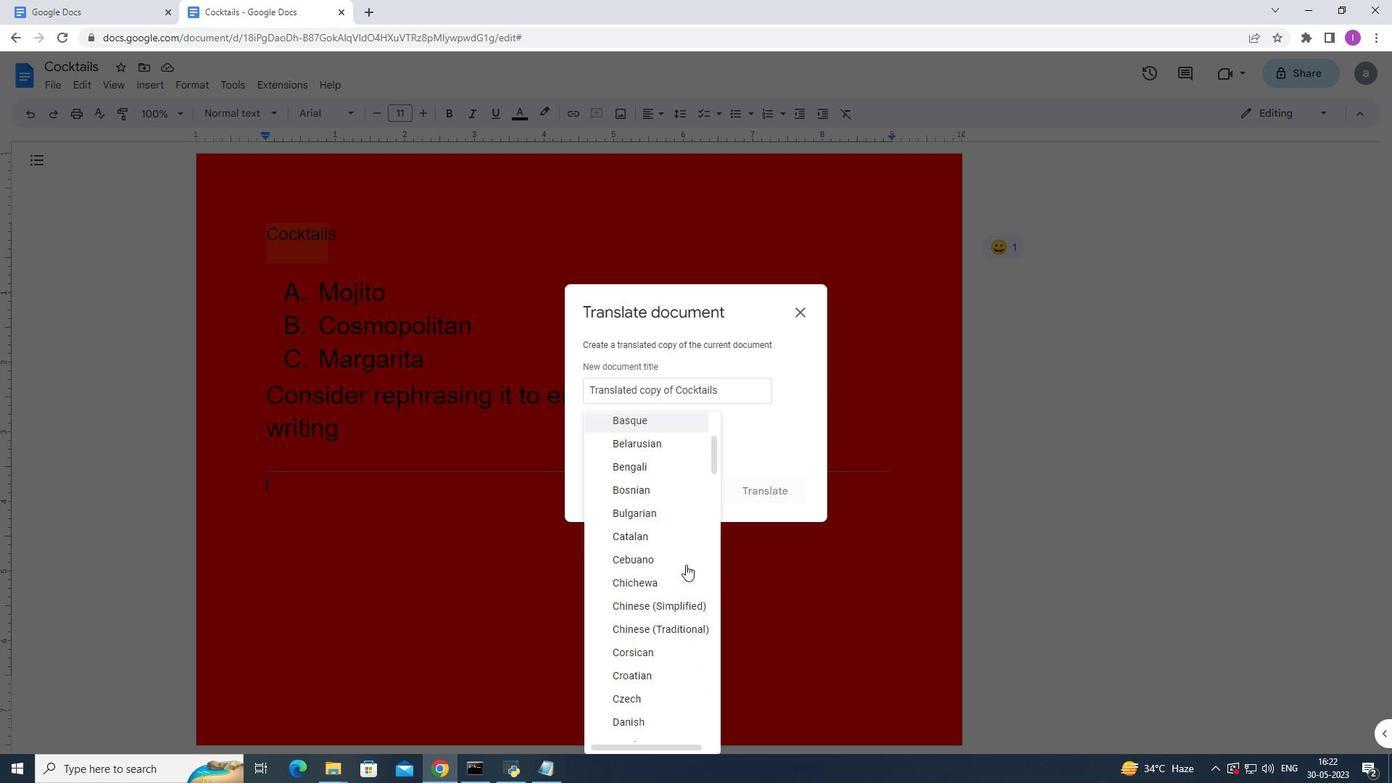 
Action: Mouse moved to (688, 568)
Screenshot: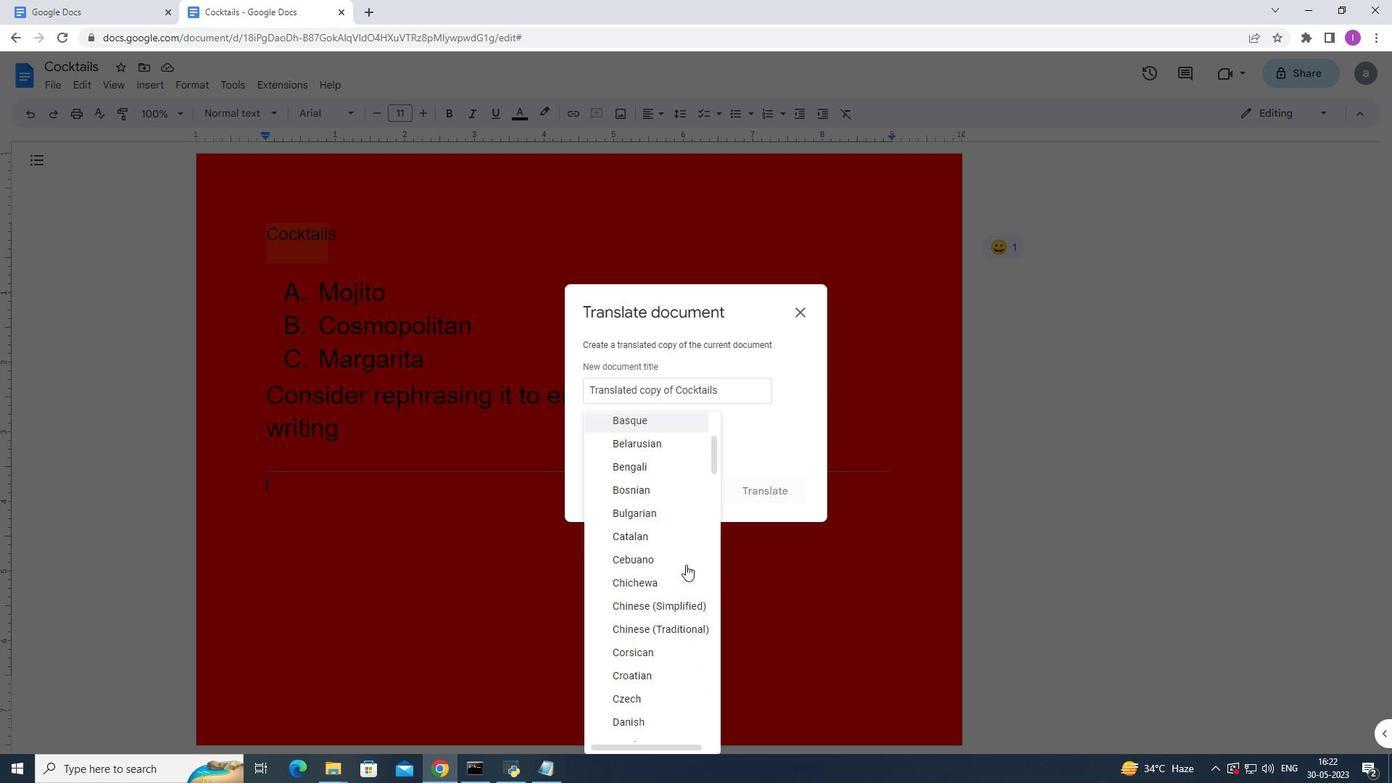 
Action: Mouse scrolled (688, 567) with delta (0, 0)
Screenshot: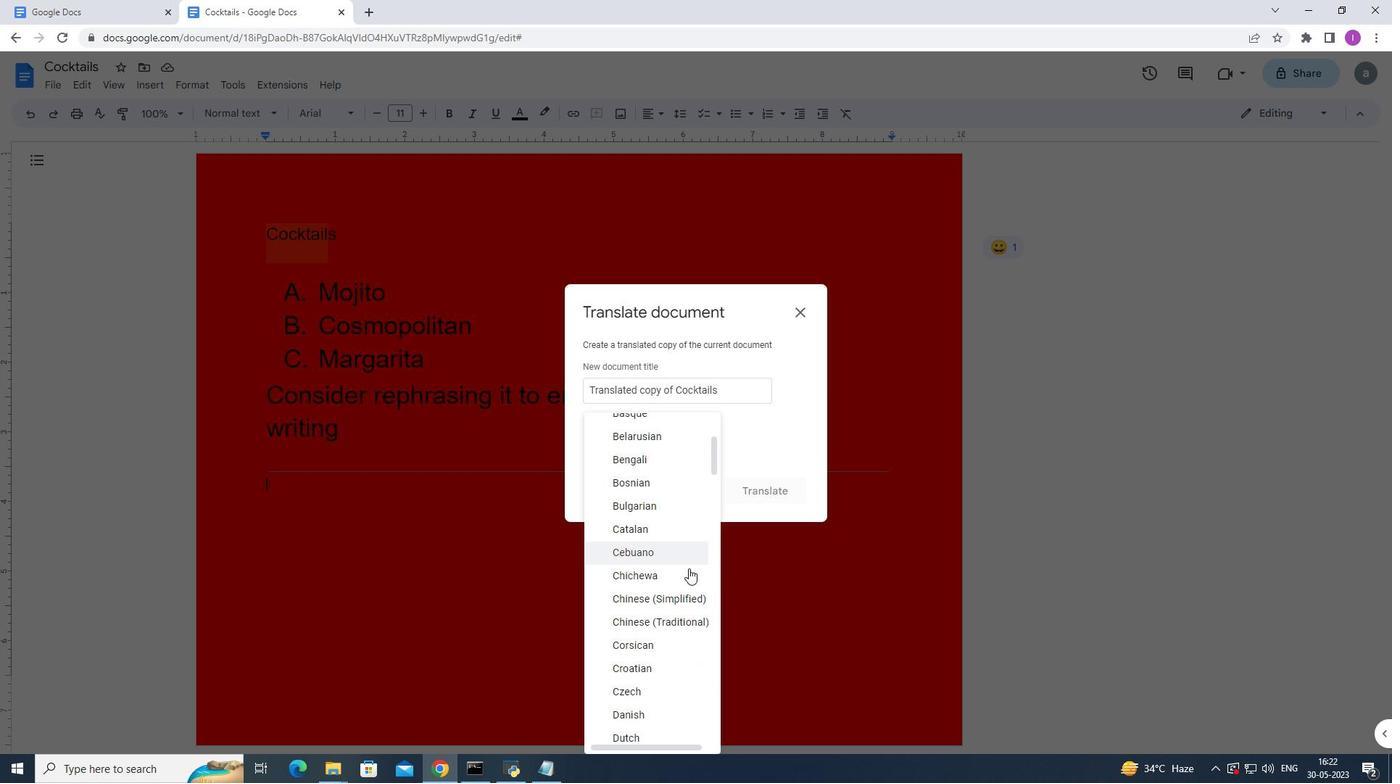 
Action: Mouse moved to (644, 599)
Screenshot: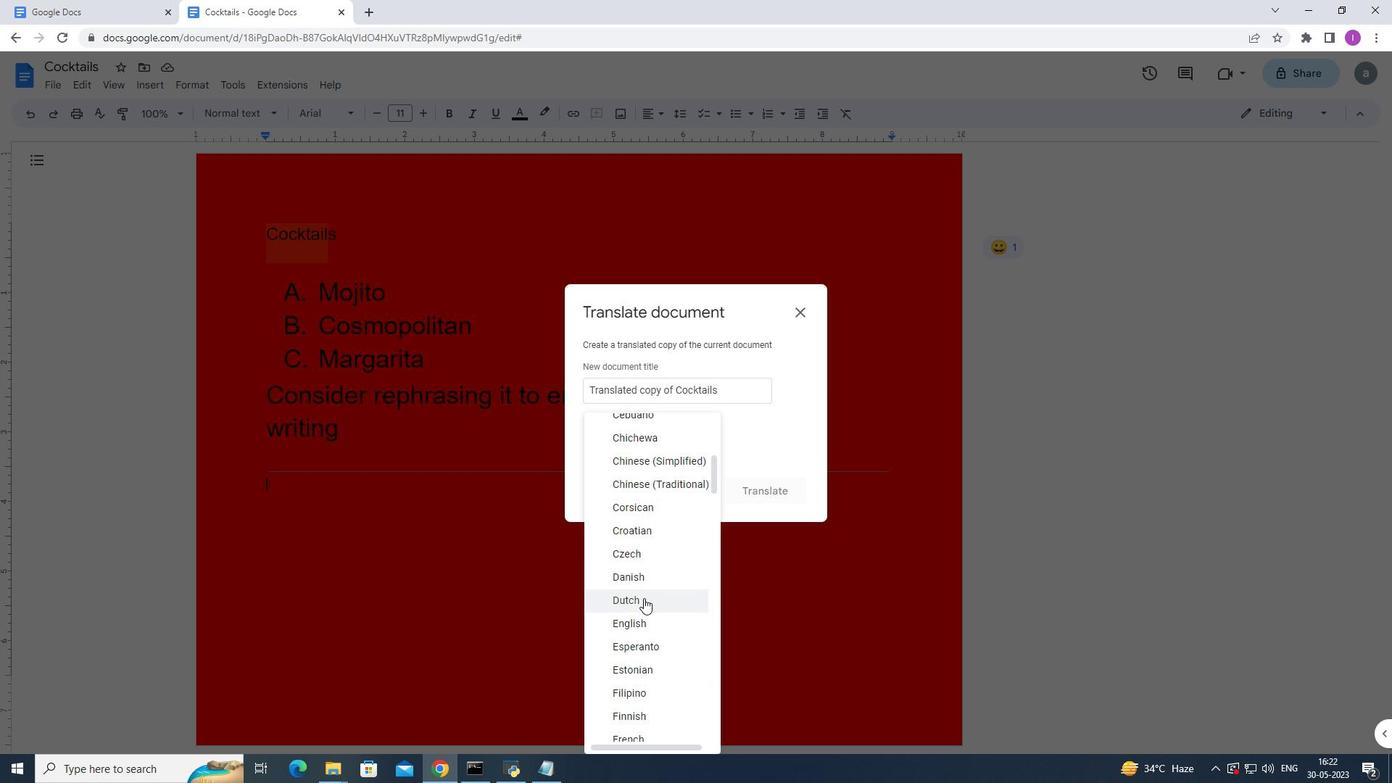 
Action: Mouse scrolled (644, 599) with delta (0, 0)
Screenshot: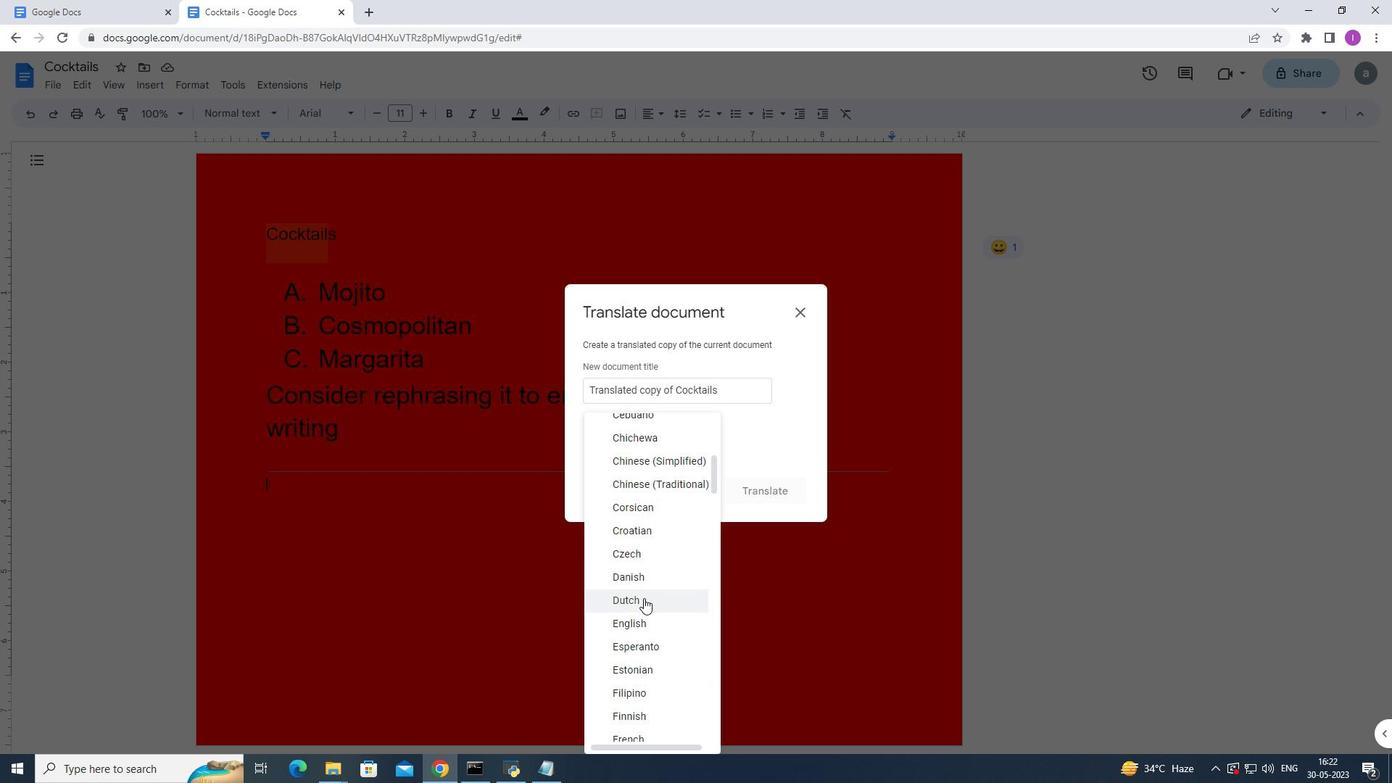 
Action: Mouse moved to (644, 599)
Screenshot: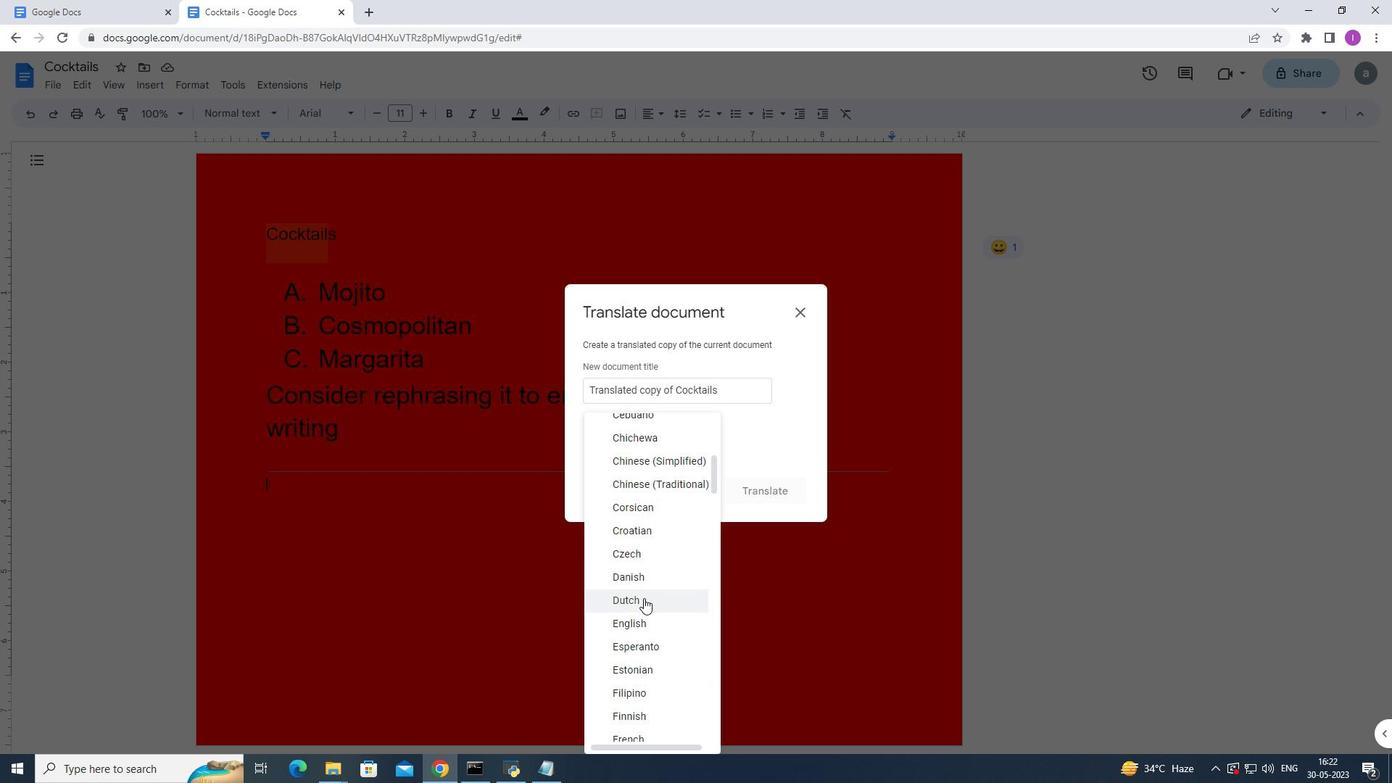 
Action: Mouse scrolled (644, 599) with delta (0, 0)
Screenshot: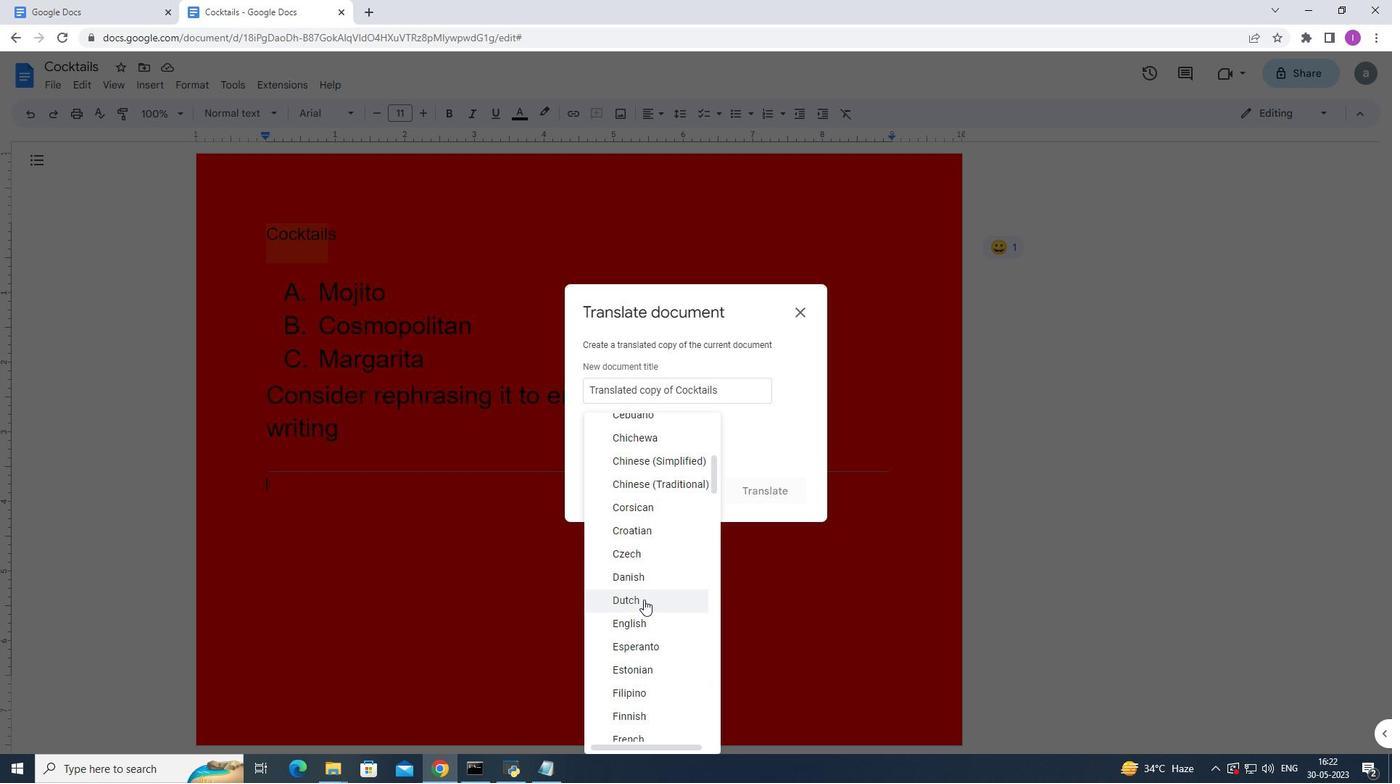 
Action: Mouse moved to (632, 595)
Screenshot: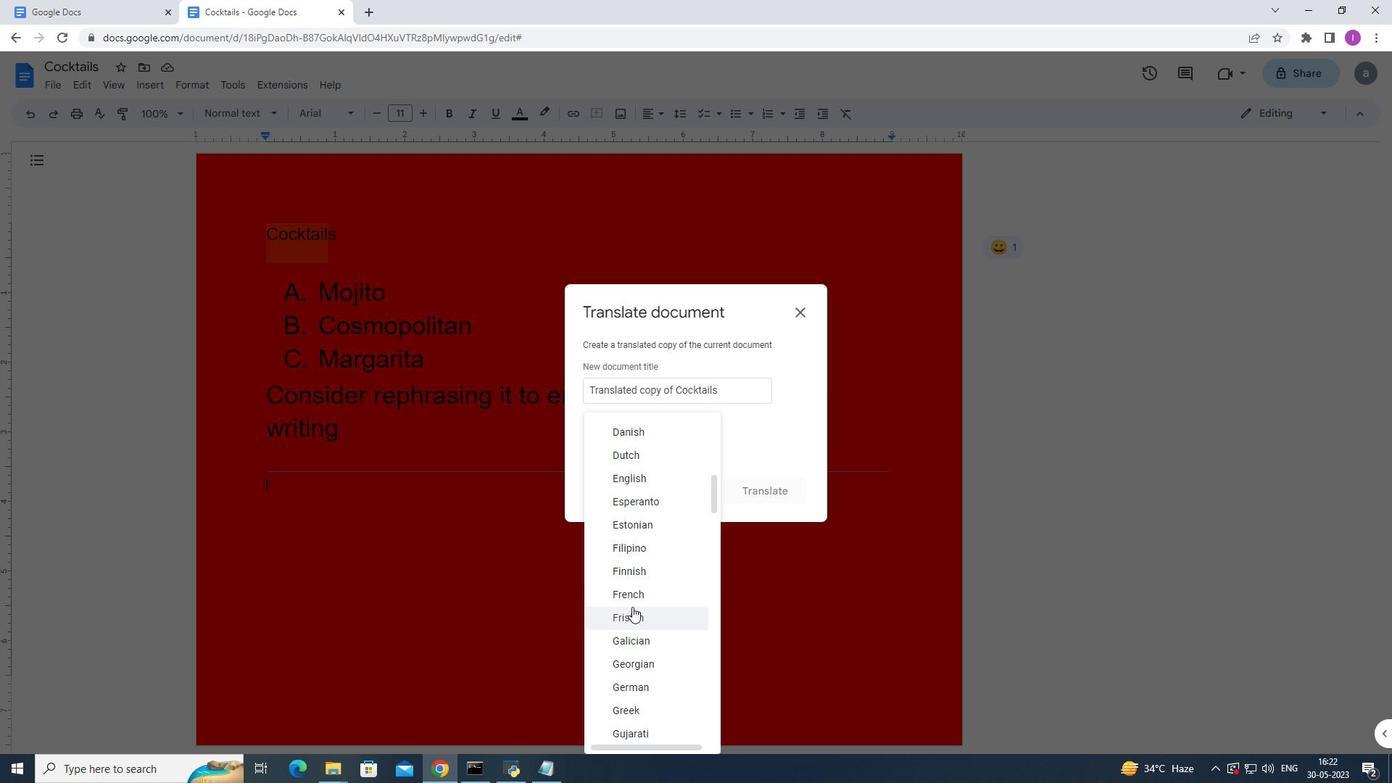 
Action: Mouse pressed left at (632, 595)
Screenshot: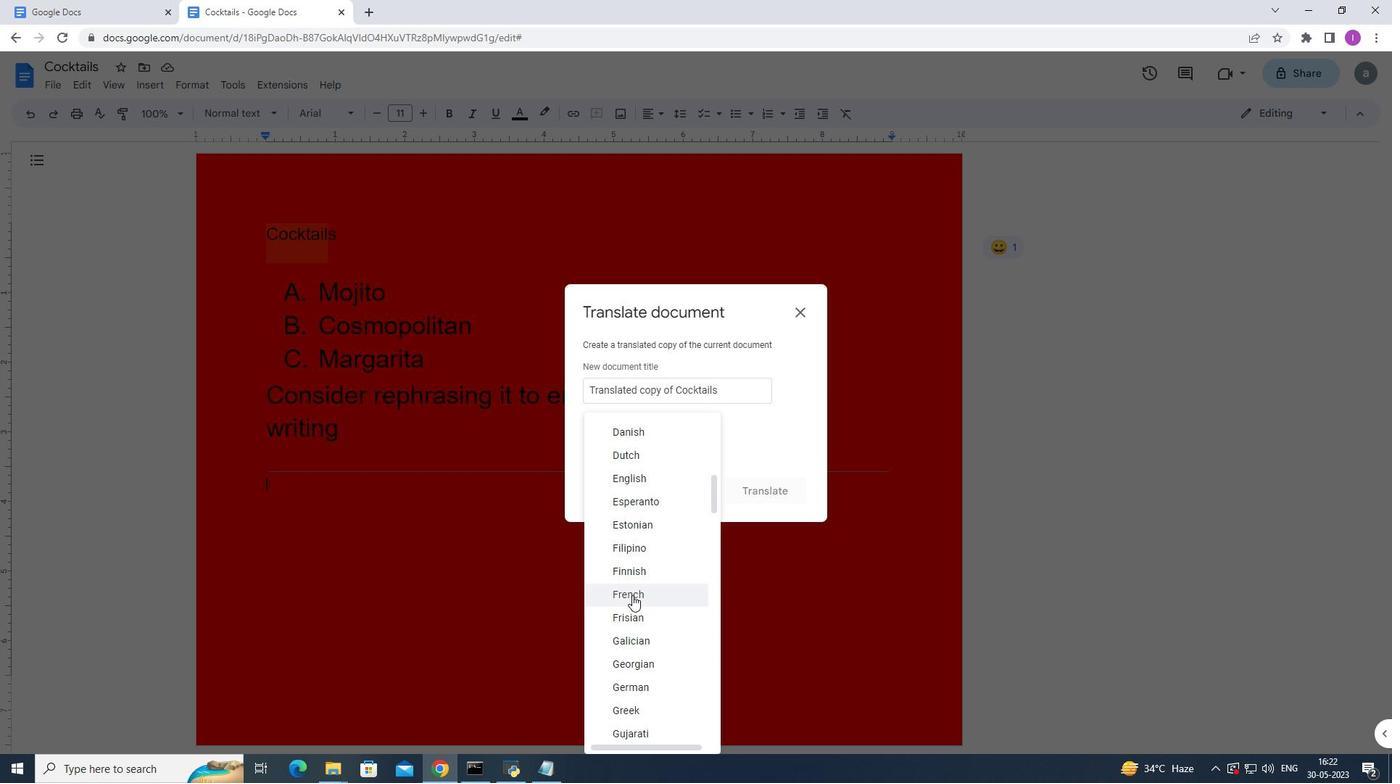 
Action: Mouse moved to (769, 488)
Screenshot: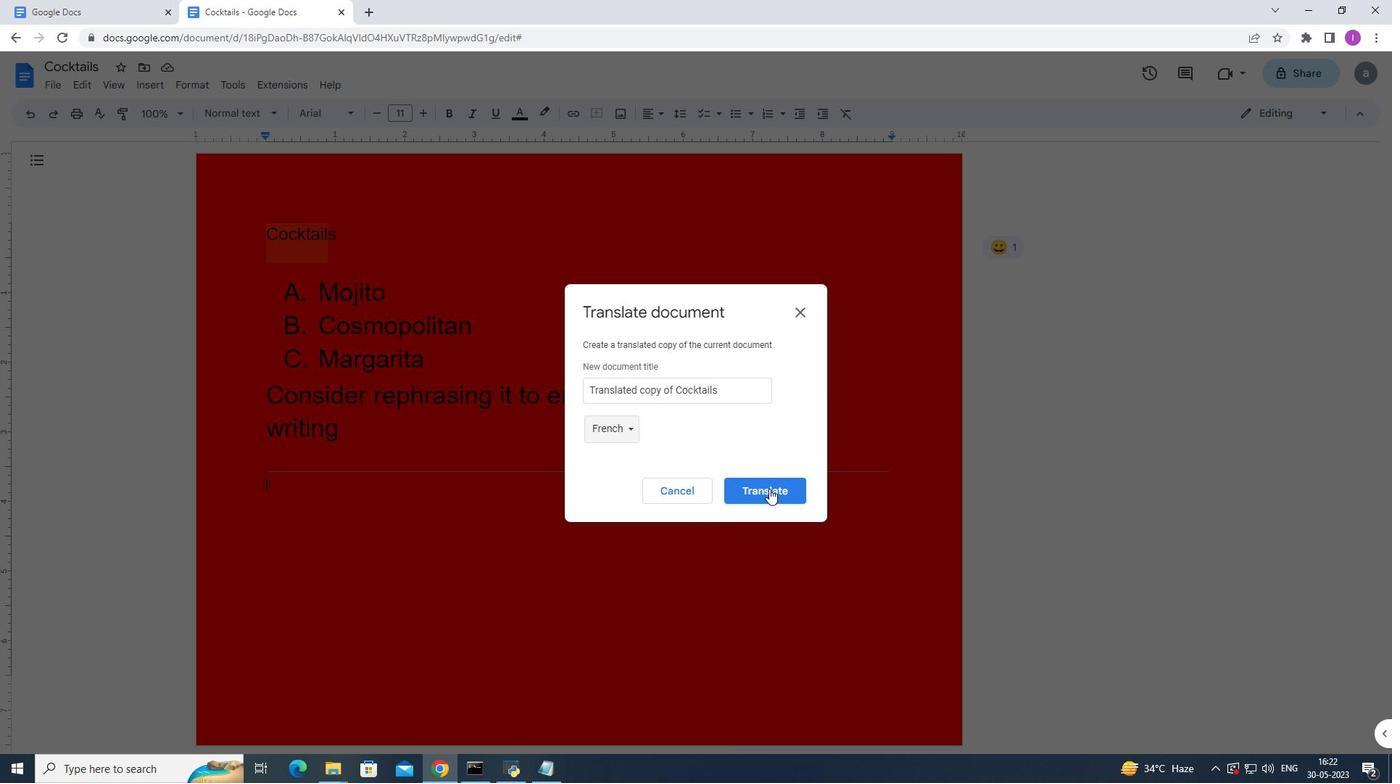 
Action: Mouse pressed left at (769, 488)
Screenshot: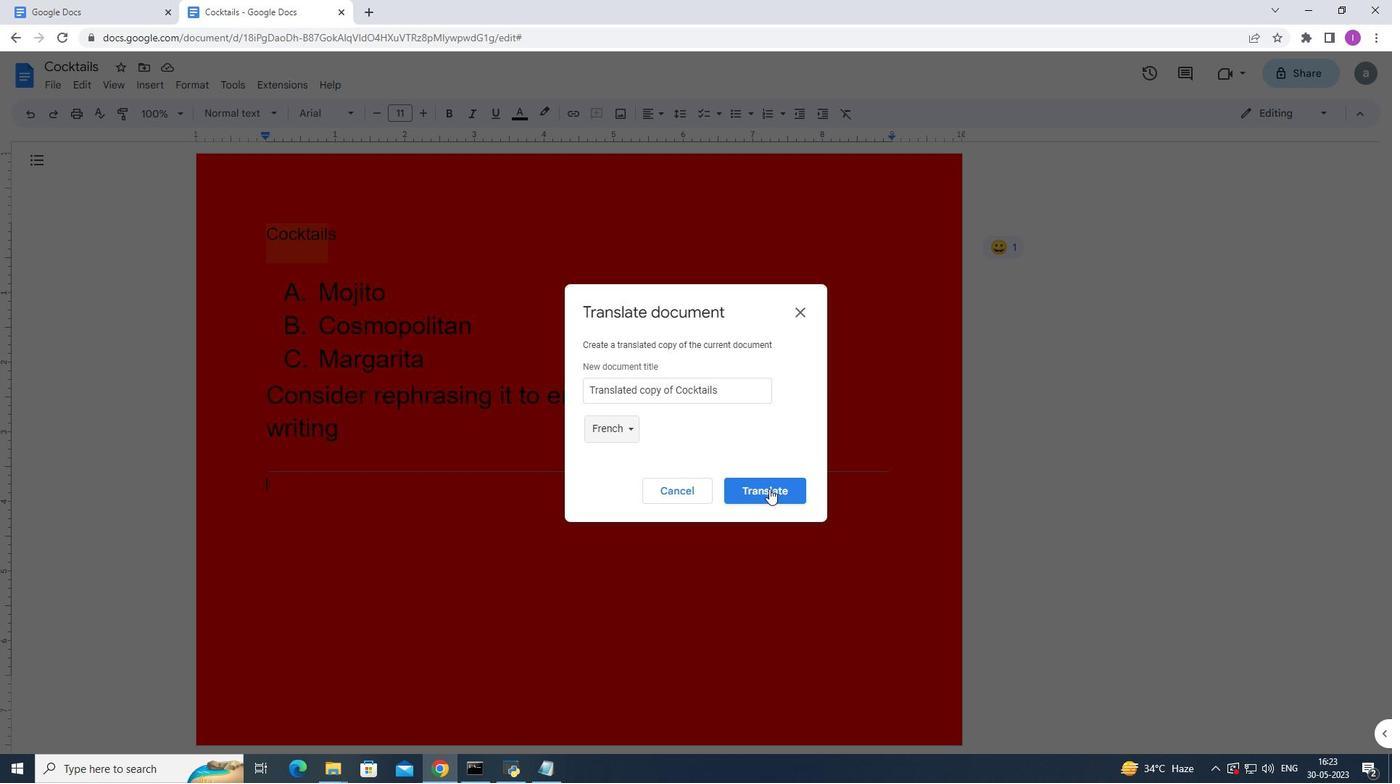 
Action: Mouse moved to (342, 236)
Screenshot: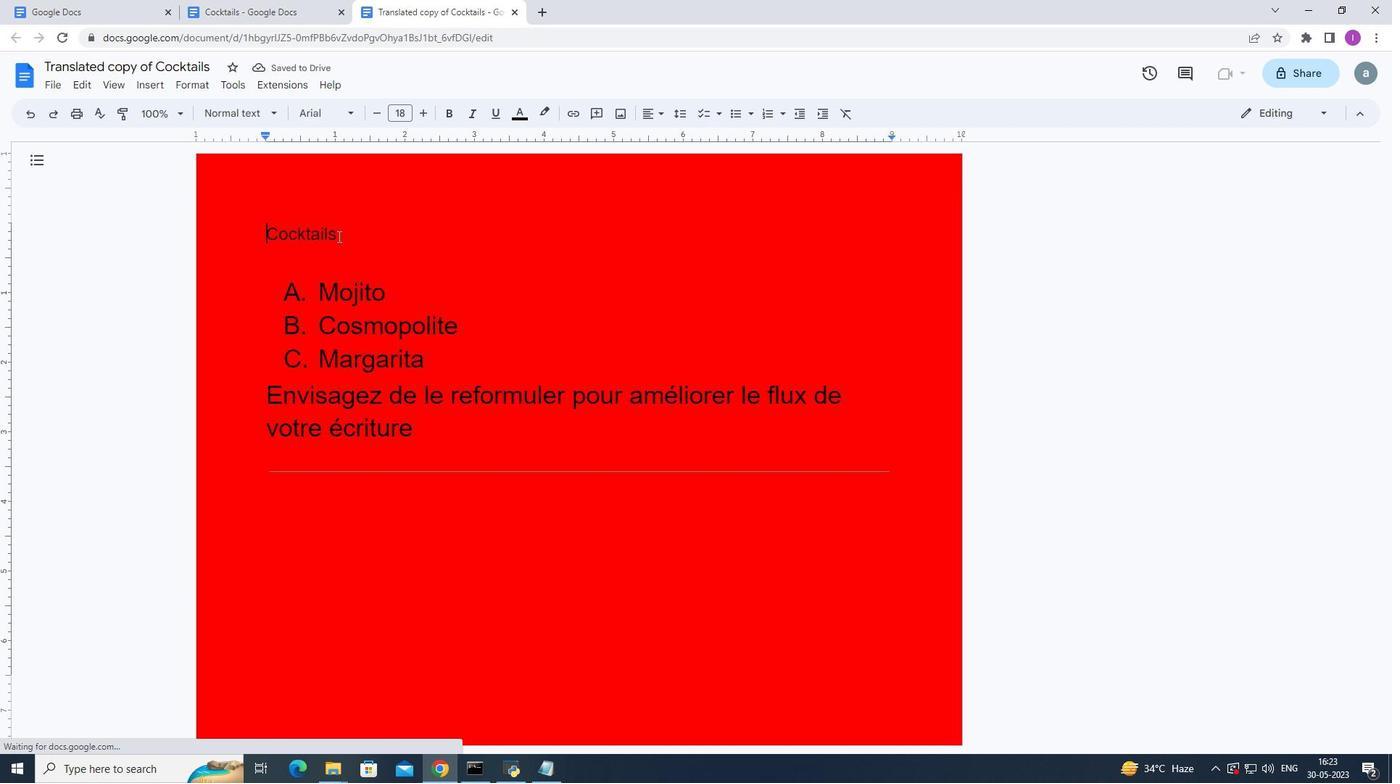 
Action: Mouse pressed left at (342, 236)
Screenshot: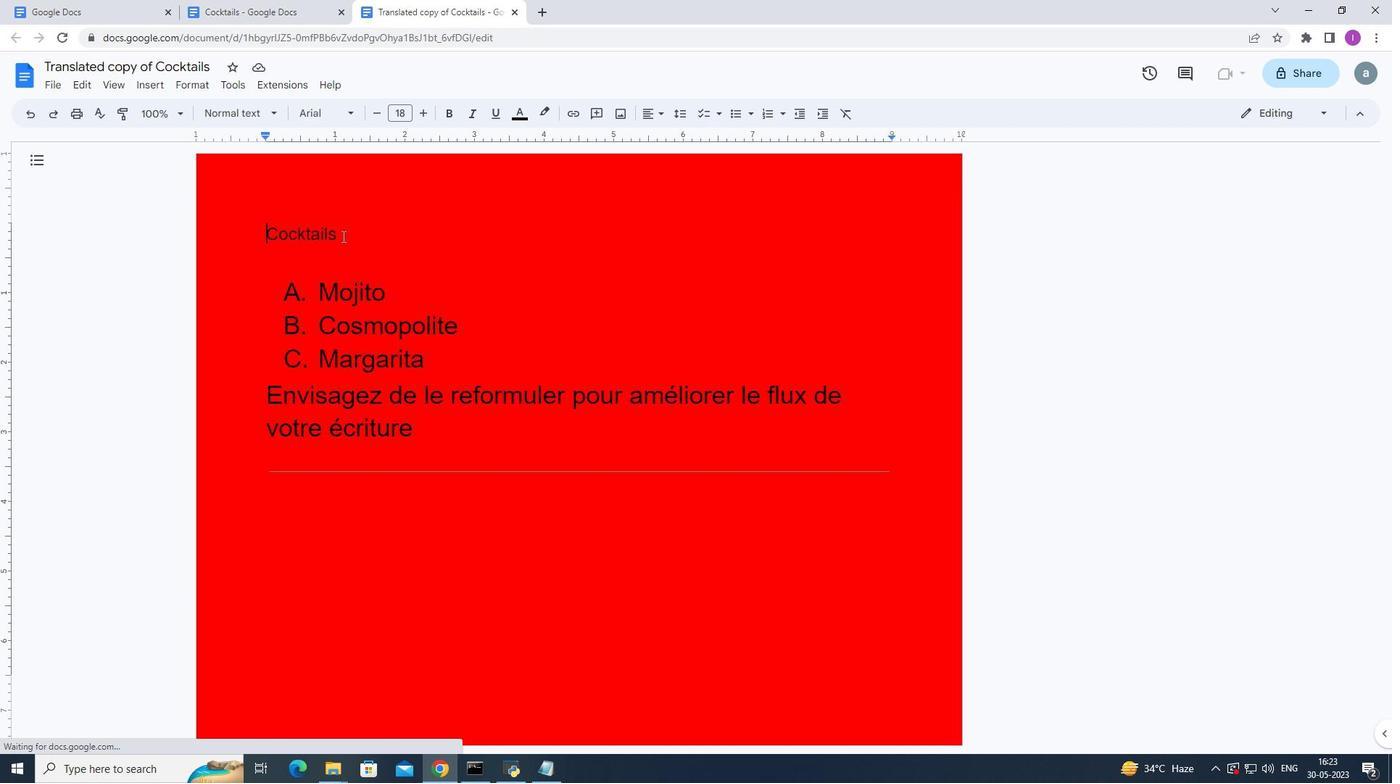 
Action: Mouse moved to (485, 223)
Screenshot: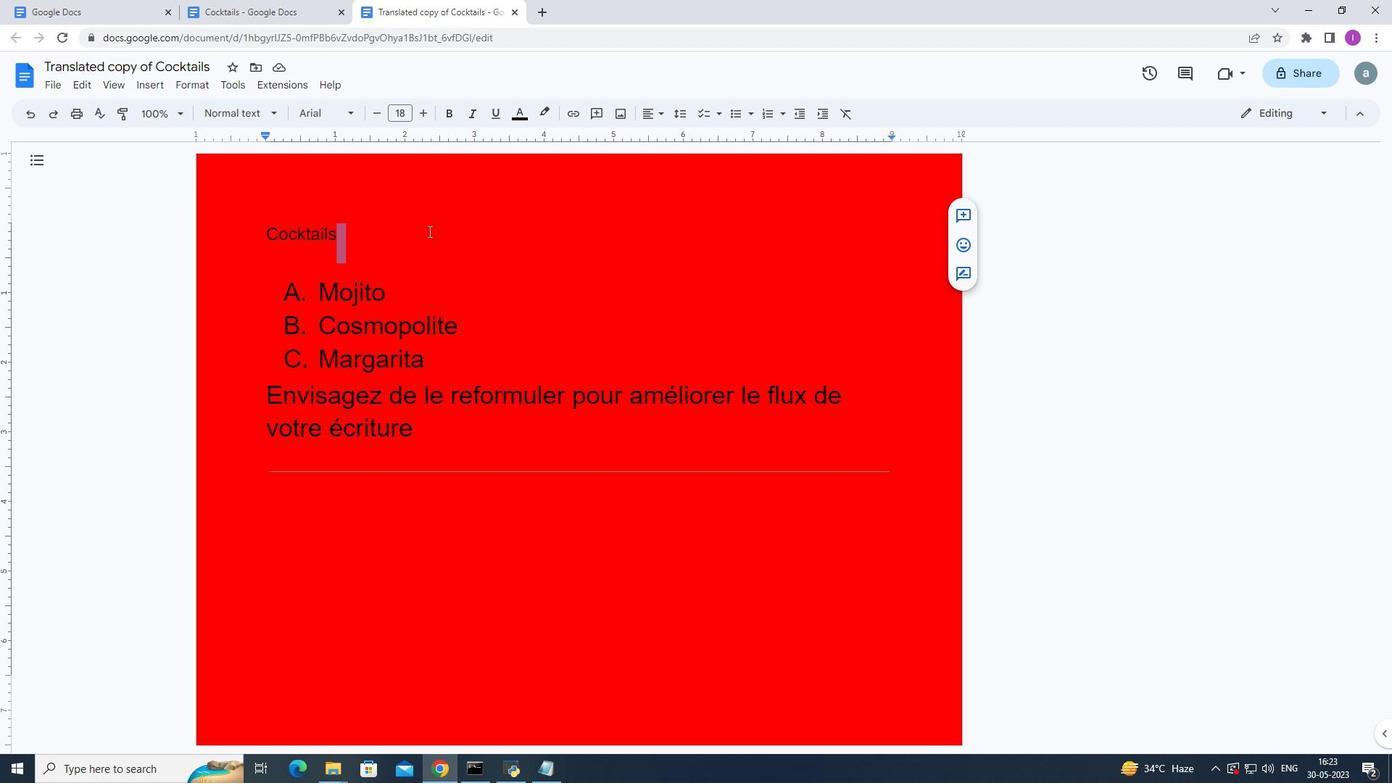 
Action: Mouse pressed left at (485, 223)
Screenshot: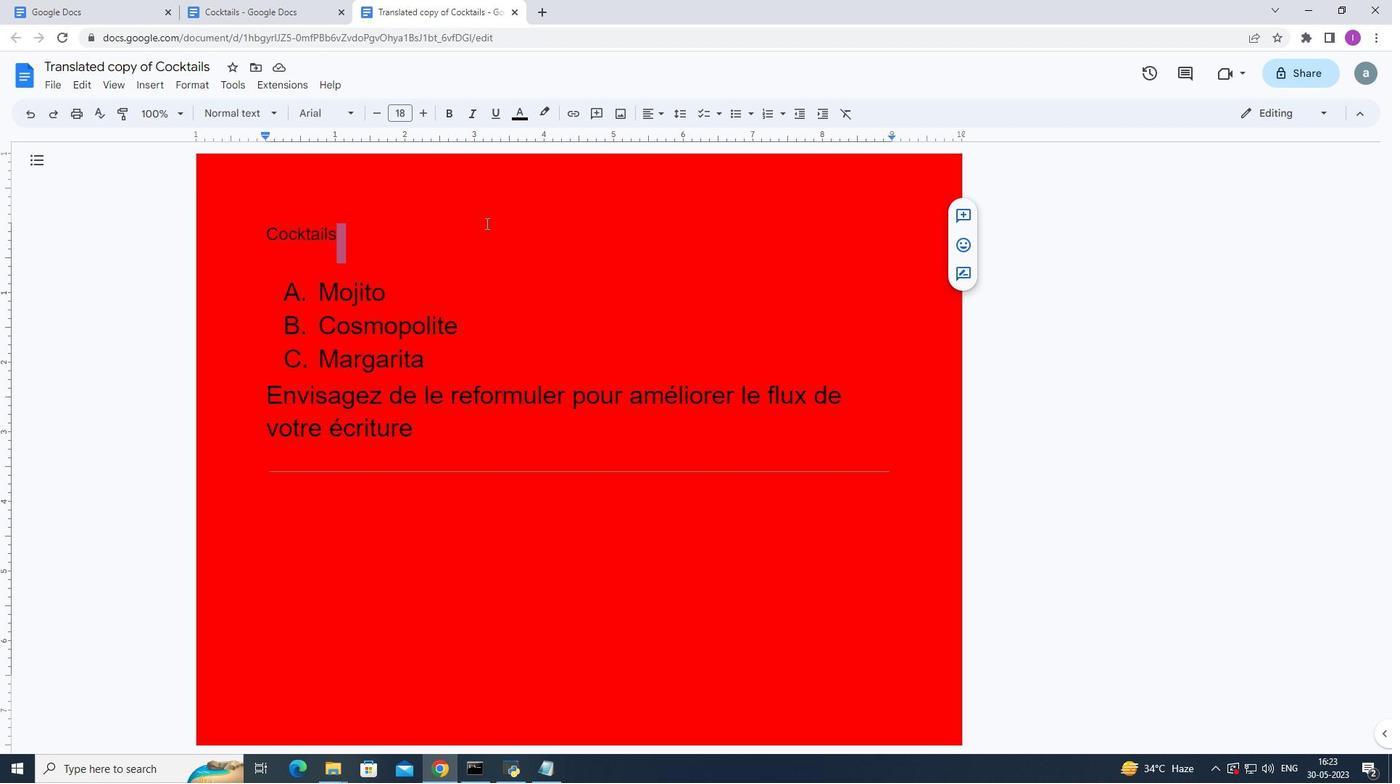 
Action: Mouse moved to (418, 301)
Screenshot: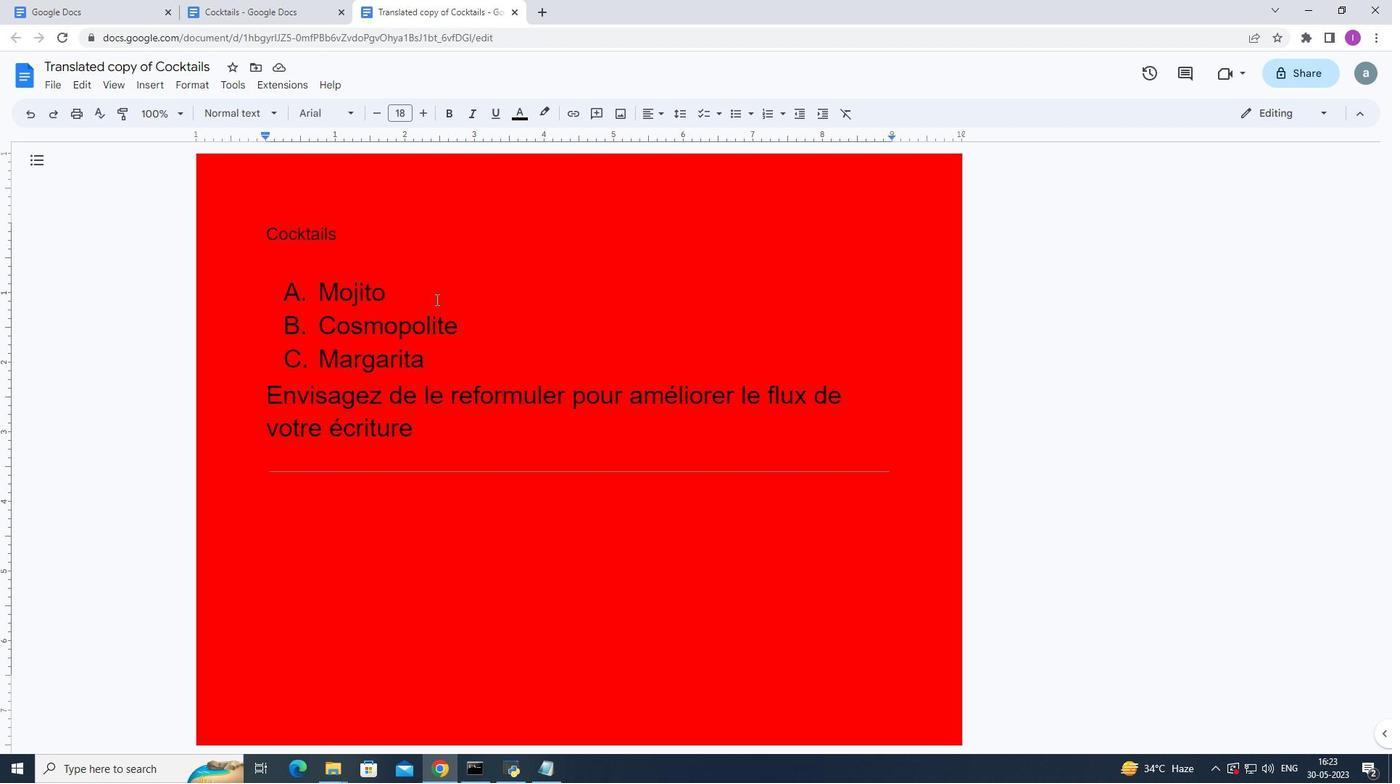 
Action: Mouse pressed left at (418, 301)
Screenshot: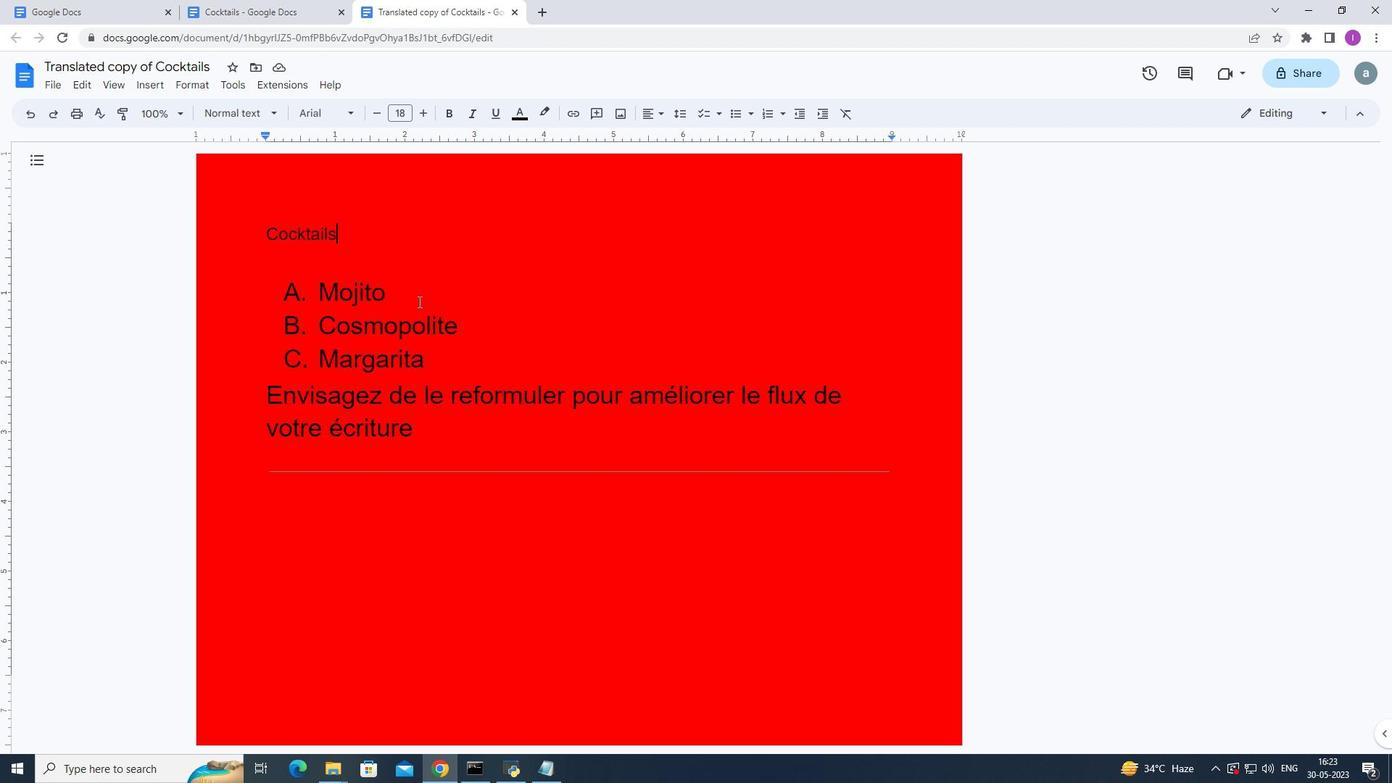 
Action: Mouse moved to (178, 83)
Screenshot: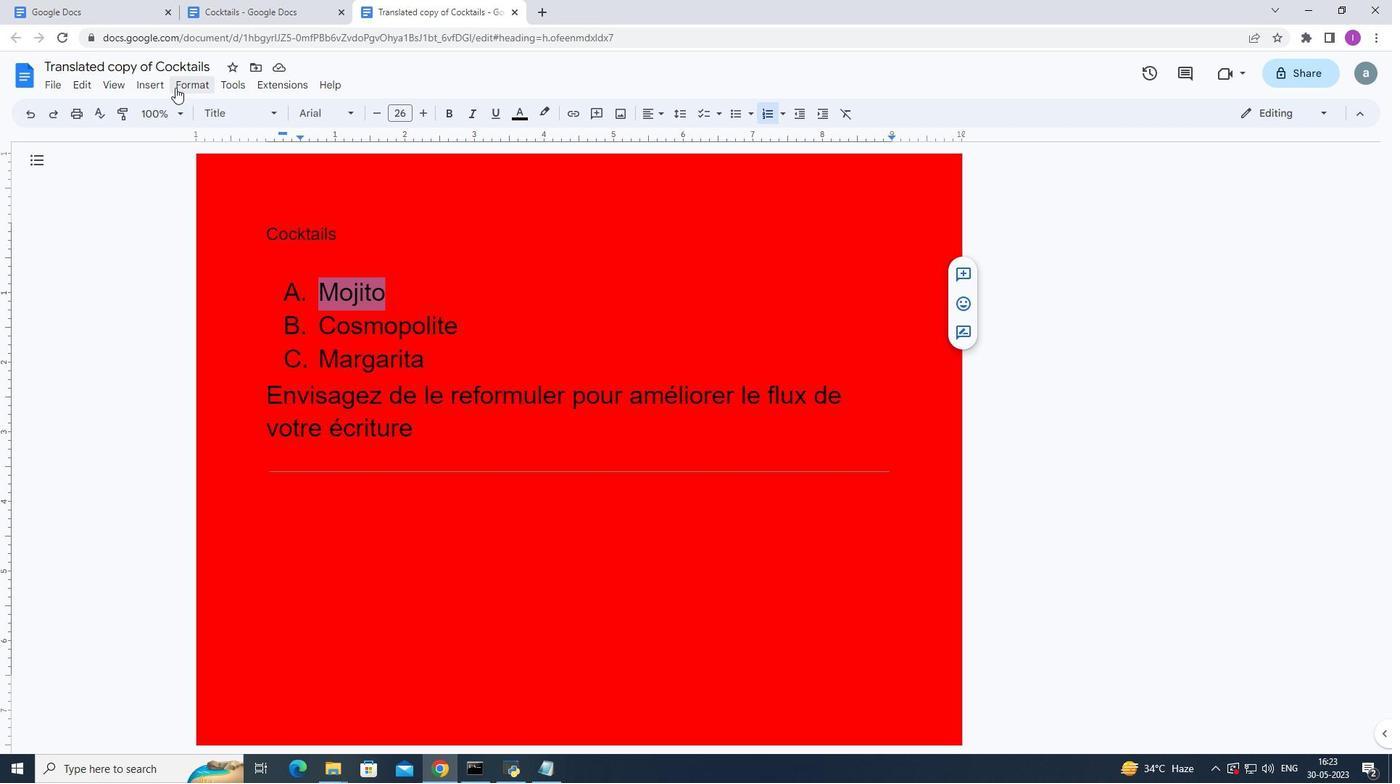 
Action: Mouse pressed left at (178, 83)
Screenshot: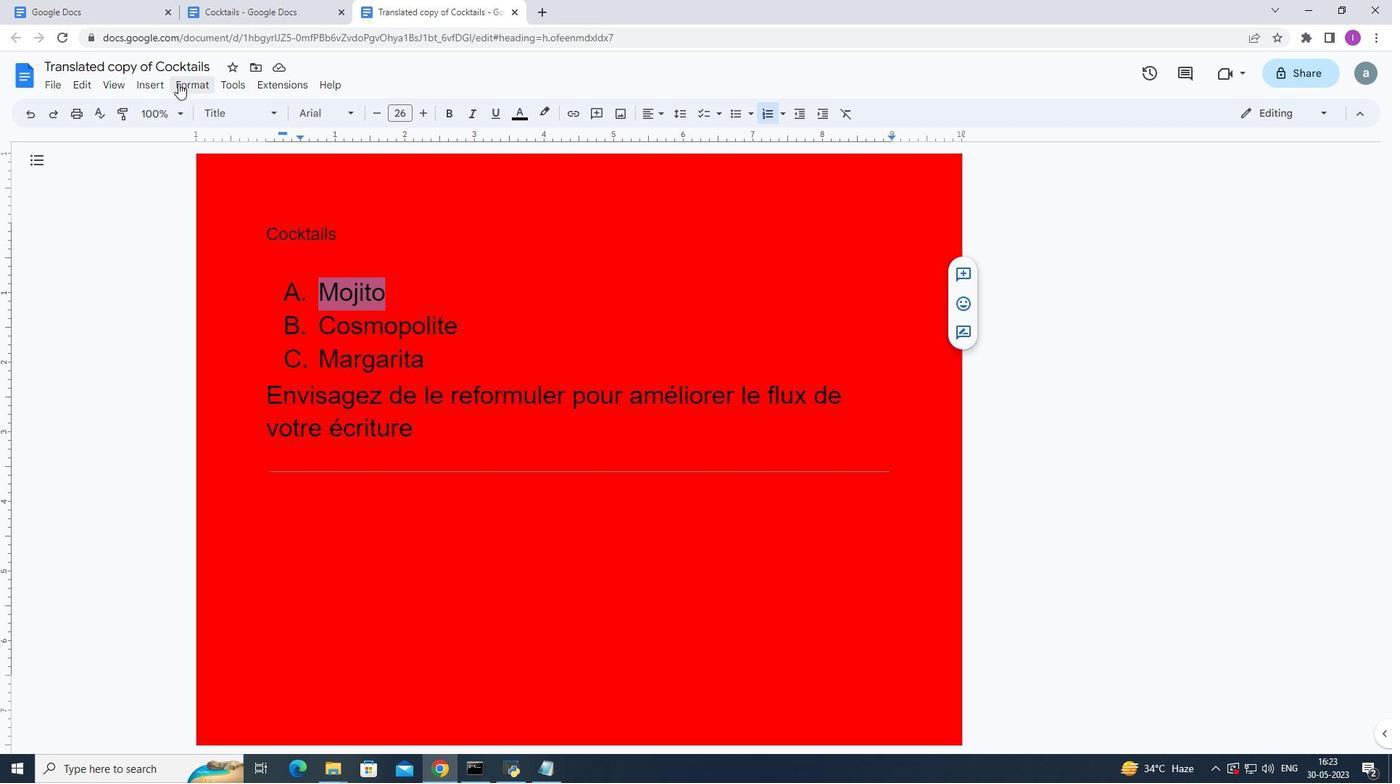 
Action: Mouse moved to (204, 426)
Screenshot: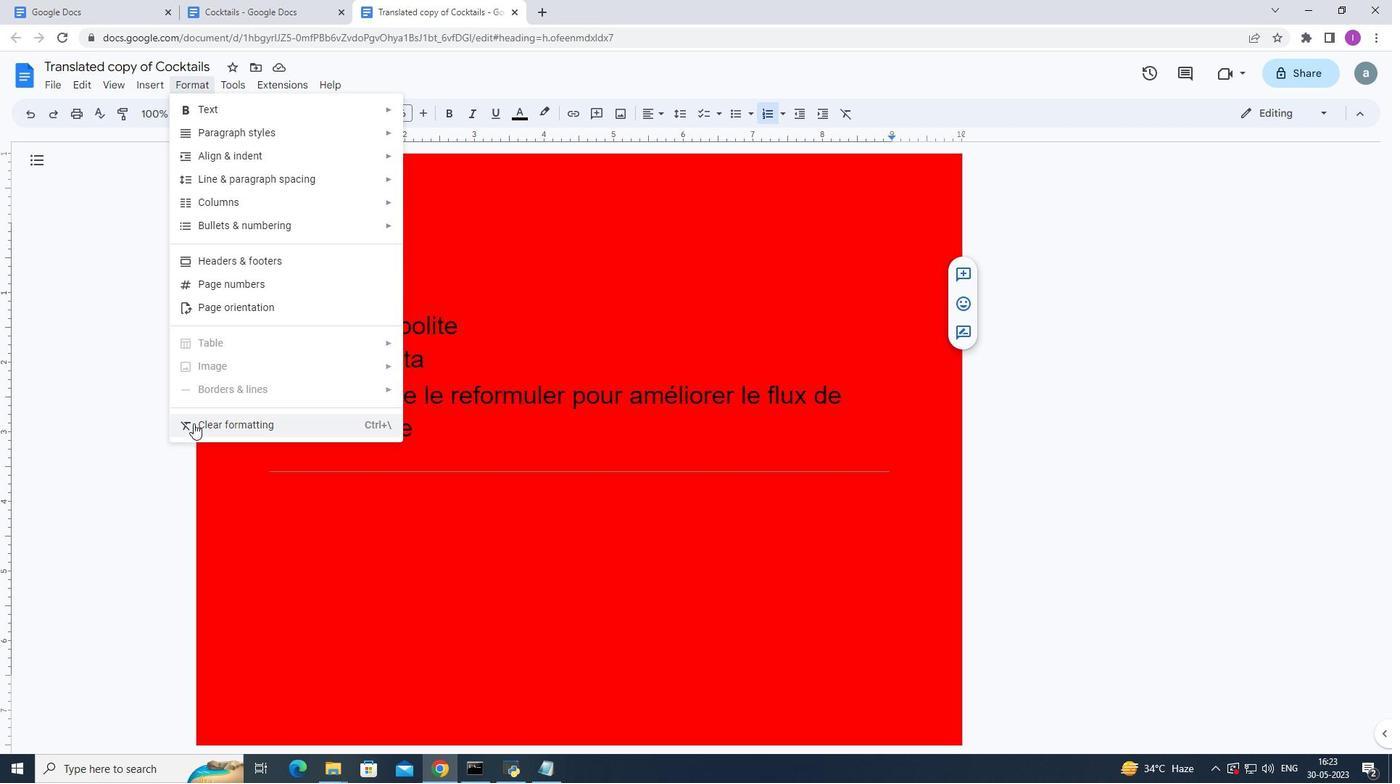 
Action: Mouse pressed left at (204, 426)
Screenshot: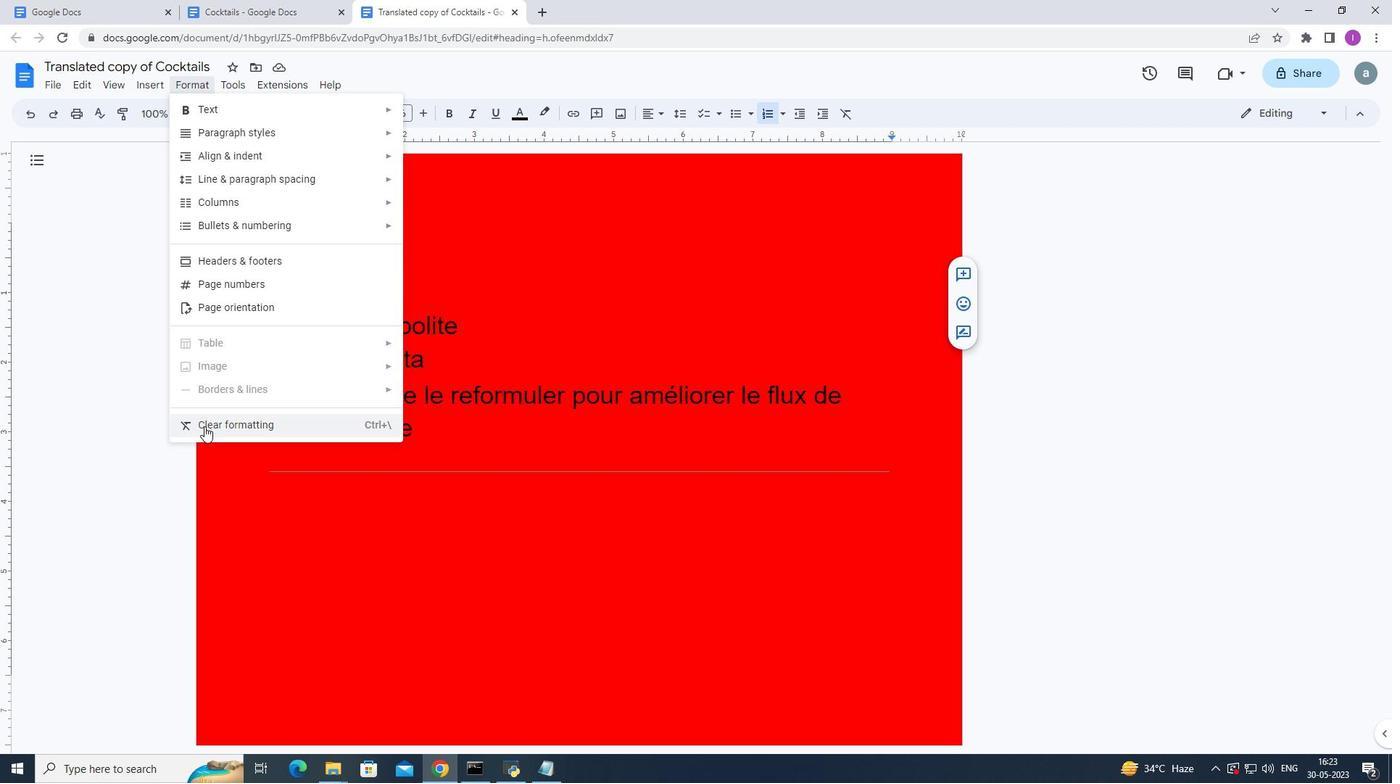 
Action: Mouse moved to (548, 645)
Screenshot: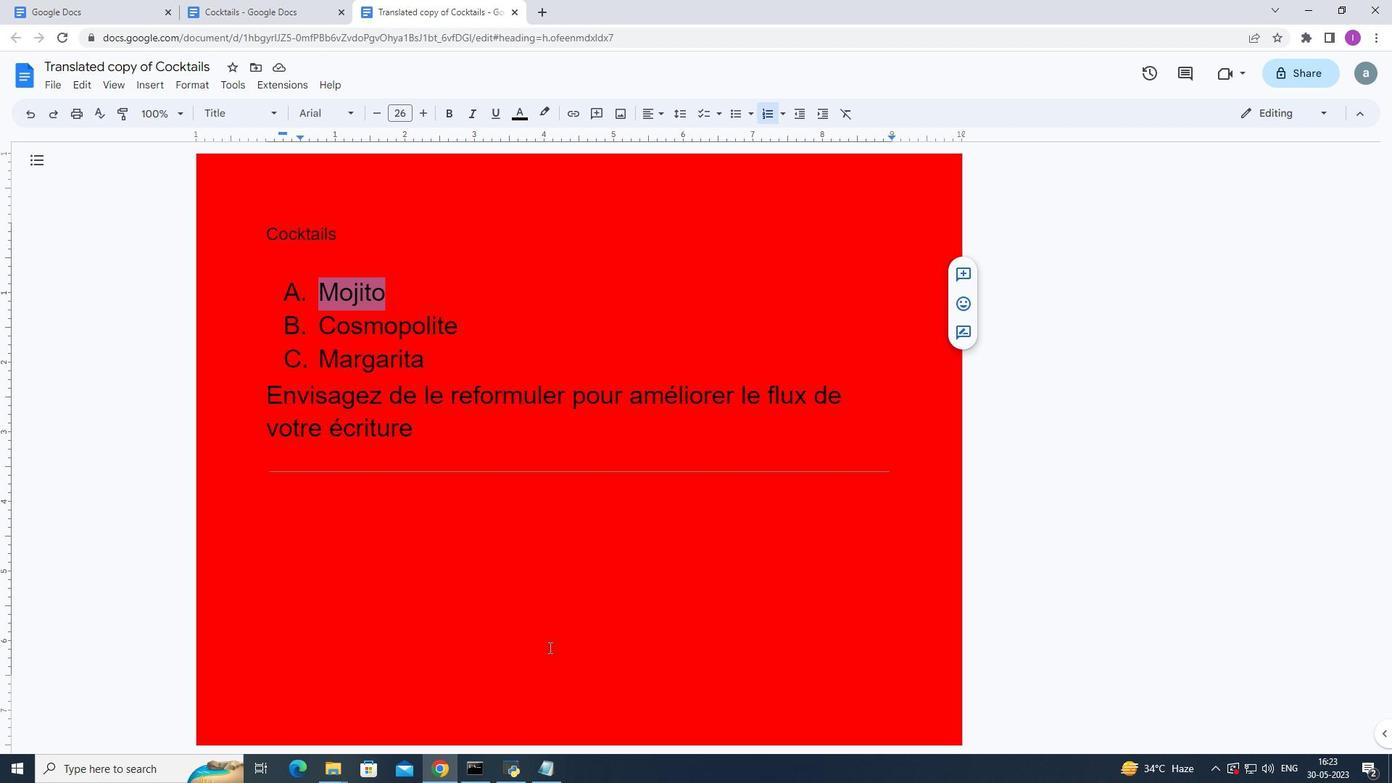 
